 Task: Look for space in Fuxin, China from 11th June, 2023 to 15th June, 2023 for 2 adults in price range Rs.7000 to Rs.16000. Place can be private room with 1  bedroom having 2 beds and 1 bathroom. Property type can be house, flat, guest house, hotel. Booking option can be shelf check-in. Required host language is Chinese (Simplified).
Action: Mouse moved to (493, 119)
Screenshot: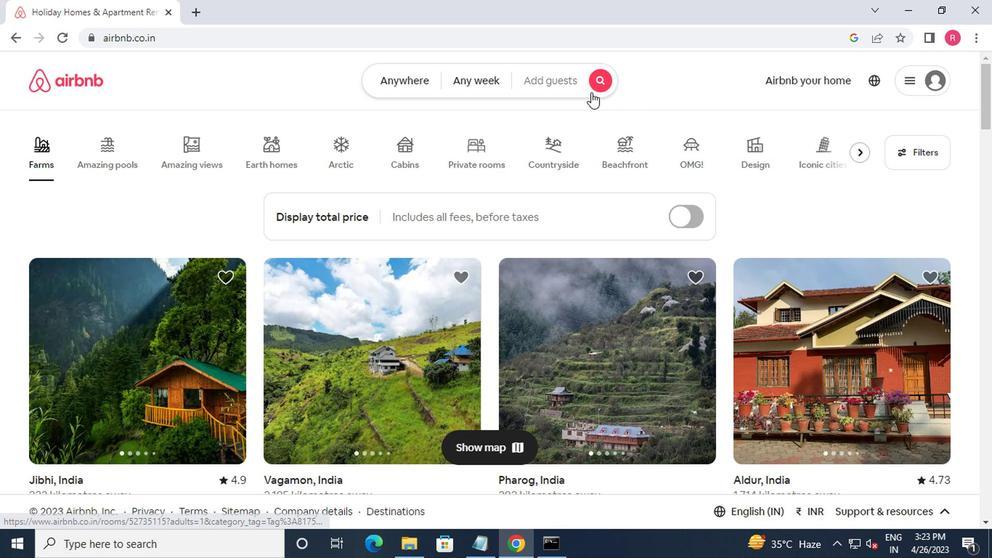 
Action: Mouse pressed left at (493, 119)
Screenshot: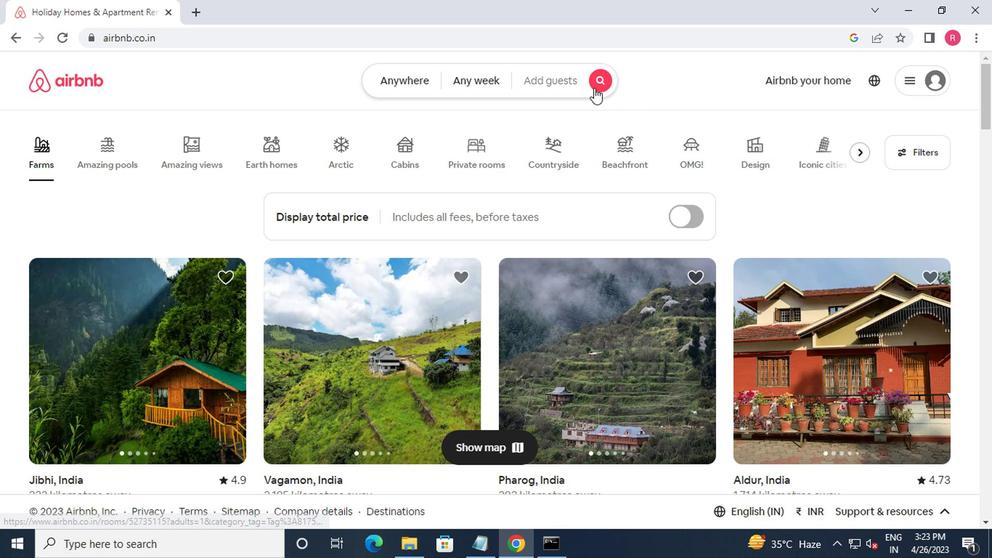 
Action: Mouse moved to (300, 157)
Screenshot: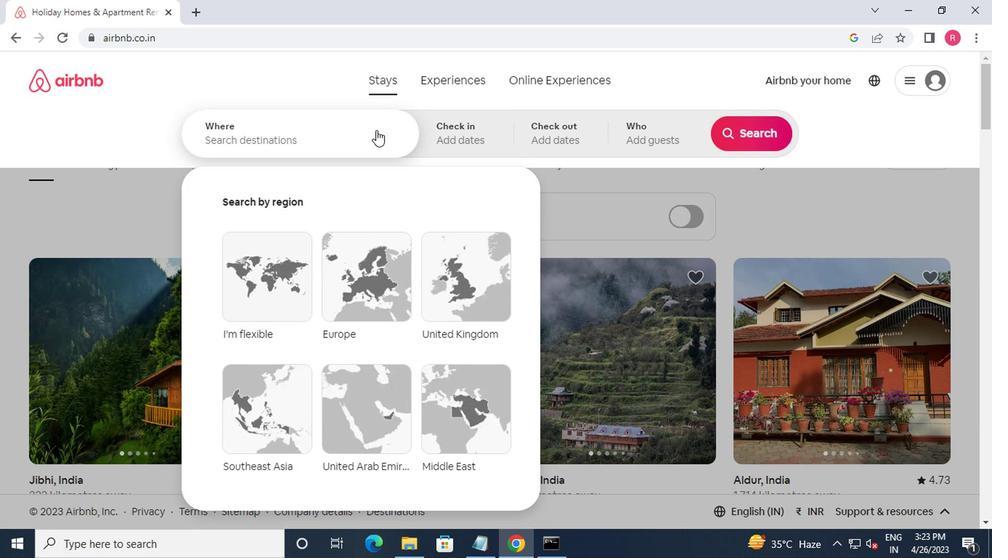 
Action: Mouse pressed left at (300, 157)
Screenshot: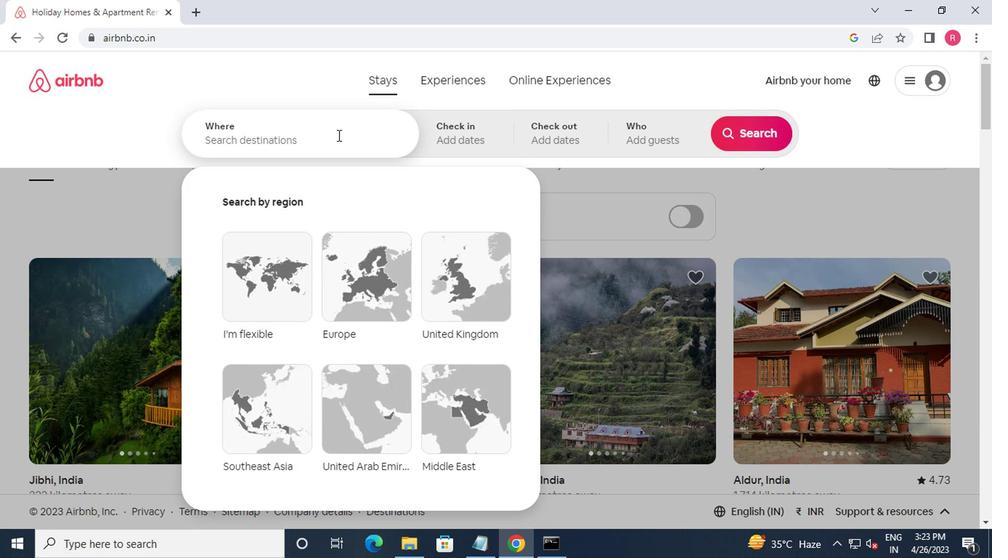 
Action: Mouse moved to (299, 157)
Screenshot: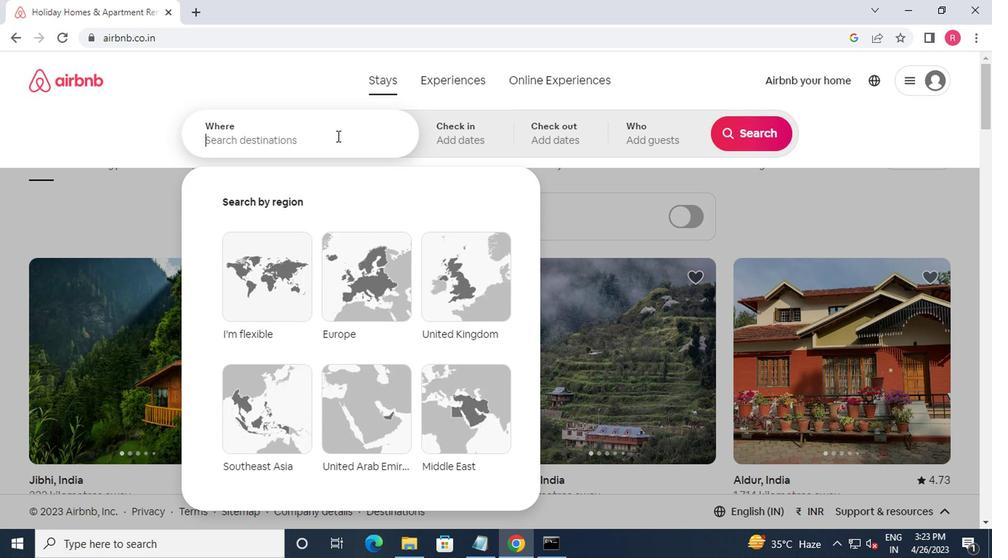 
Action: Key pressed fuxin,china<Key.enter>
Screenshot: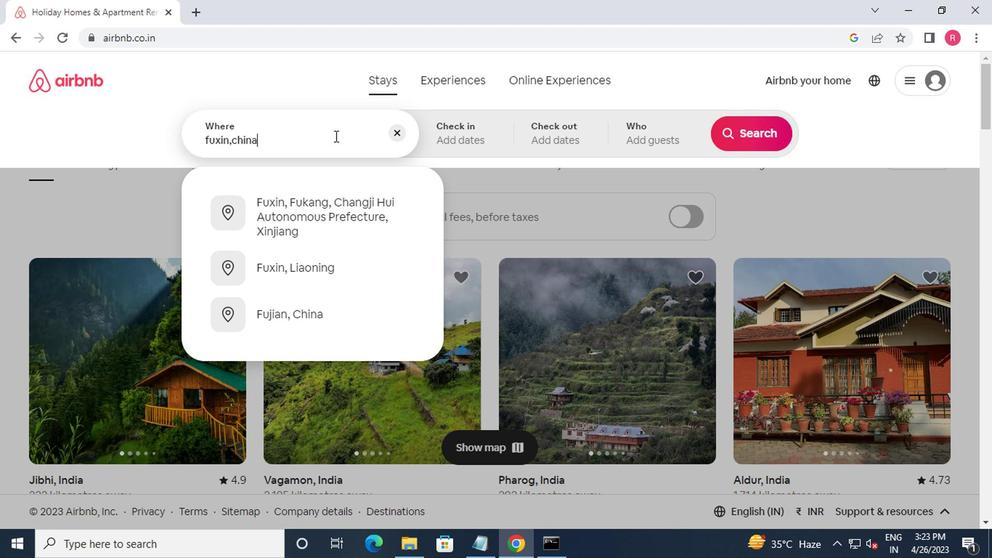 
Action: Mouse moved to (587, 245)
Screenshot: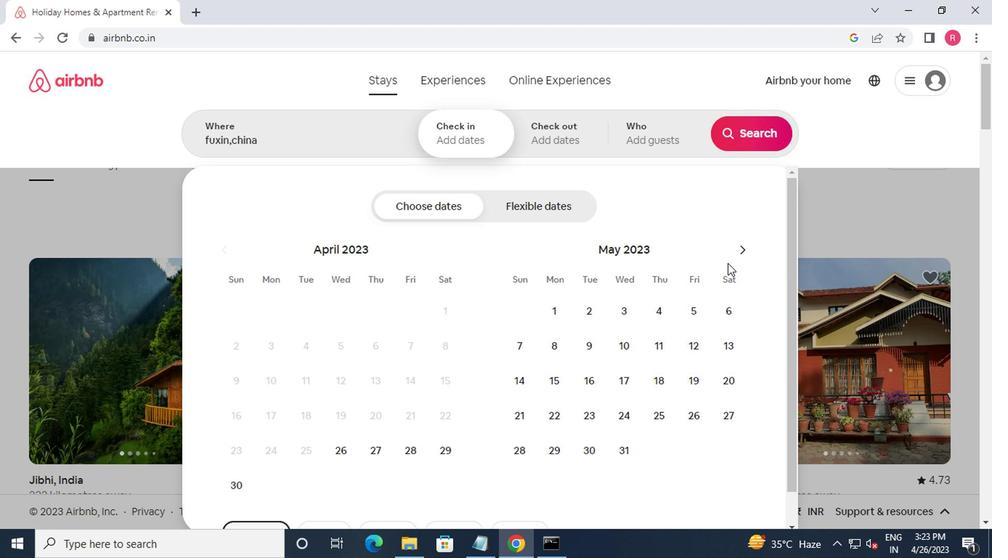 
Action: Mouse pressed left at (587, 245)
Screenshot: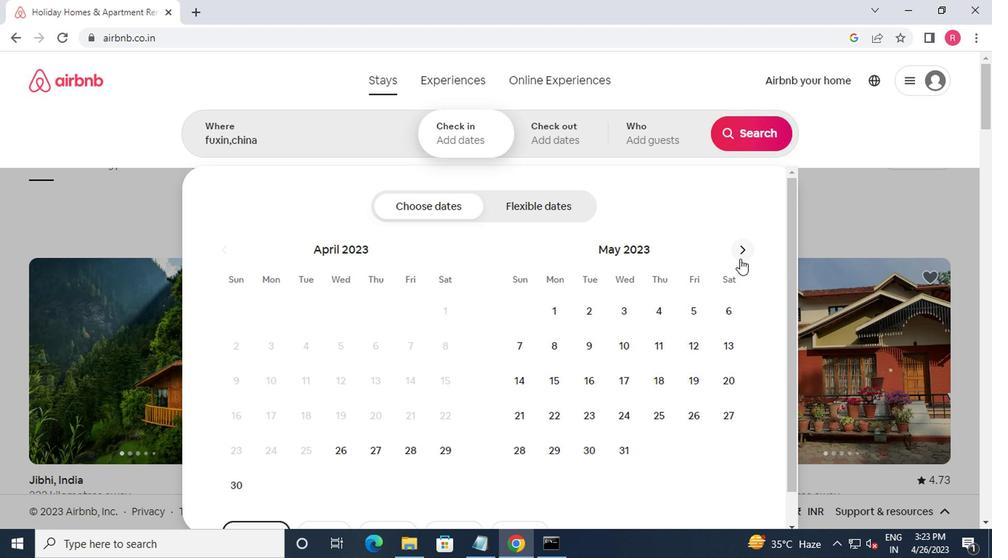 
Action: Mouse moved to (438, 334)
Screenshot: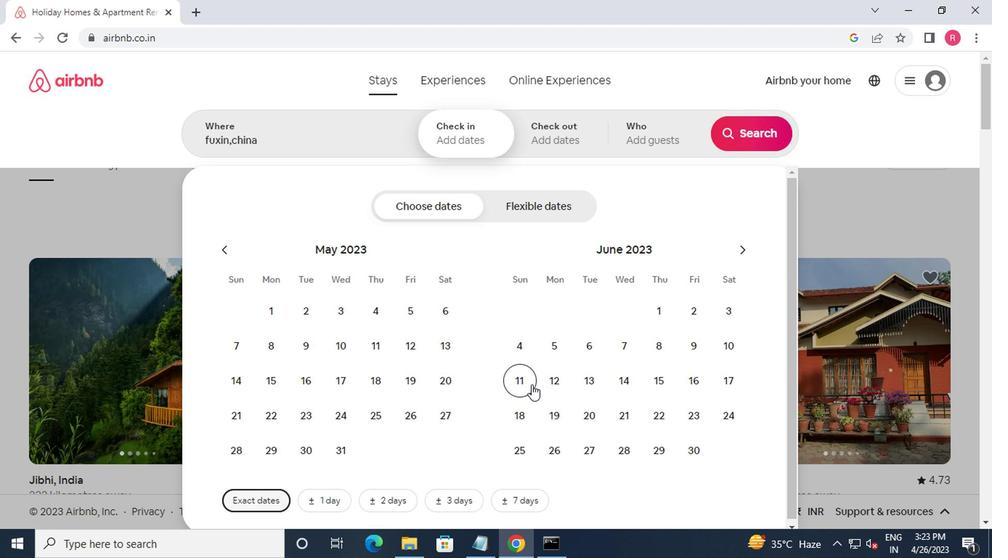 
Action: Mouse pressed left at (438, 334)
Screenshot: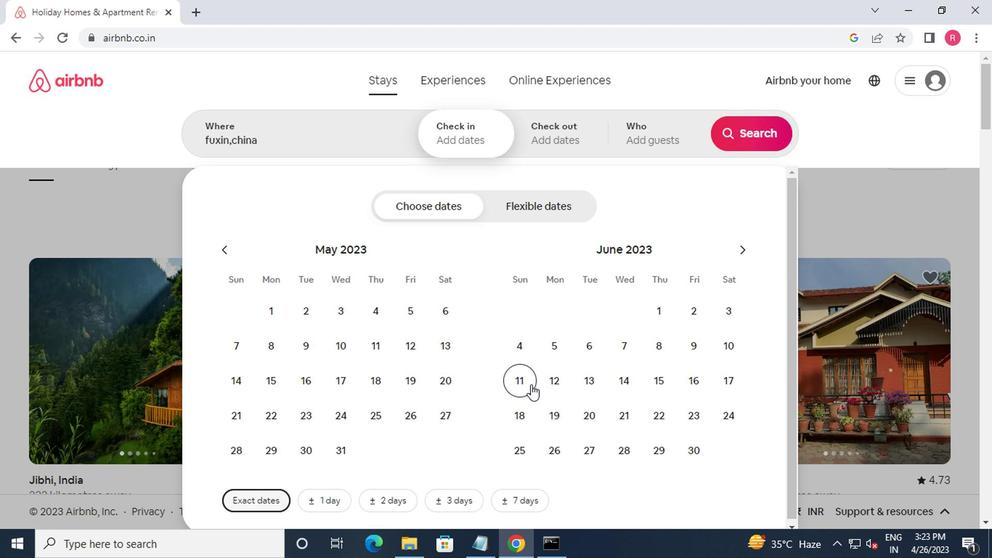 
Action: Mouse moved to (537, 340)
Screenshot: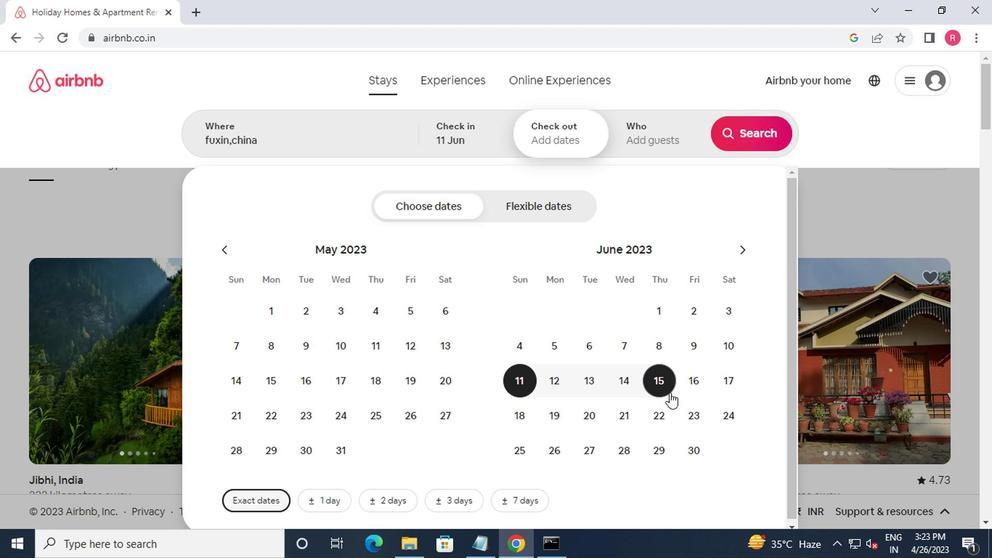 
Action: Mouse pressed left at (537, 340)
Screenshot: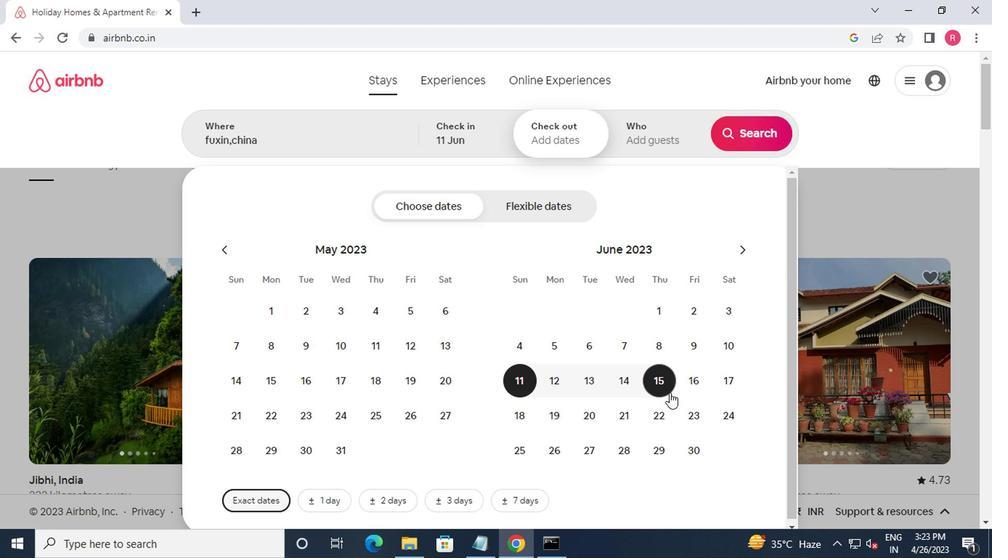 
Action: Mouse moved to (528, 164)
Screenshot: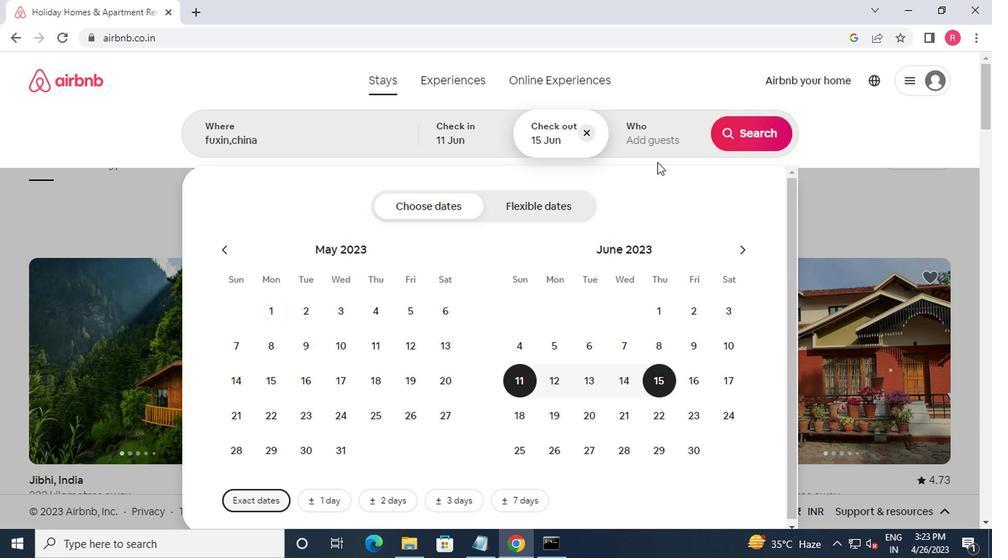 
Action: Mouse pressed left at (528, 164)
Screenshot: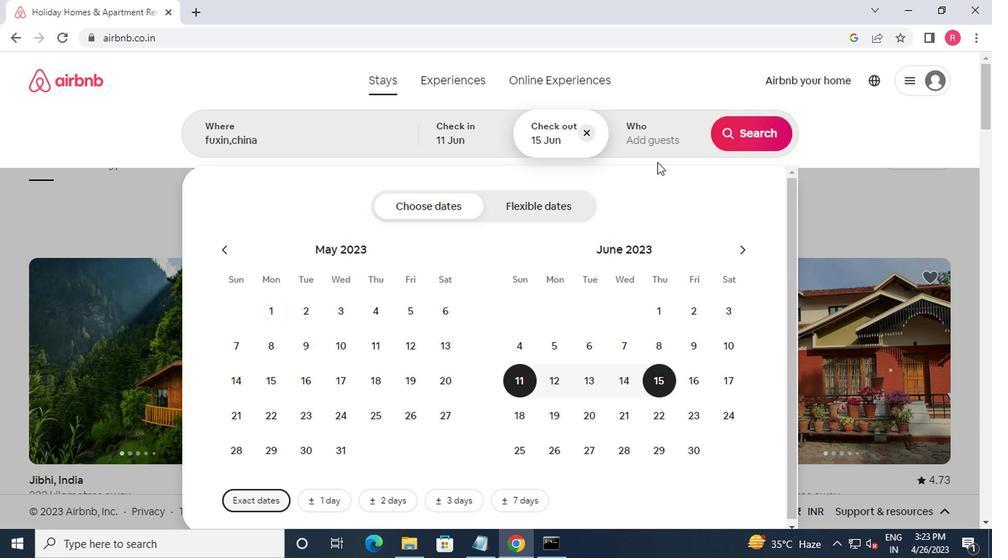 
Action: Mouse moved to (601, 201)
Screenshot: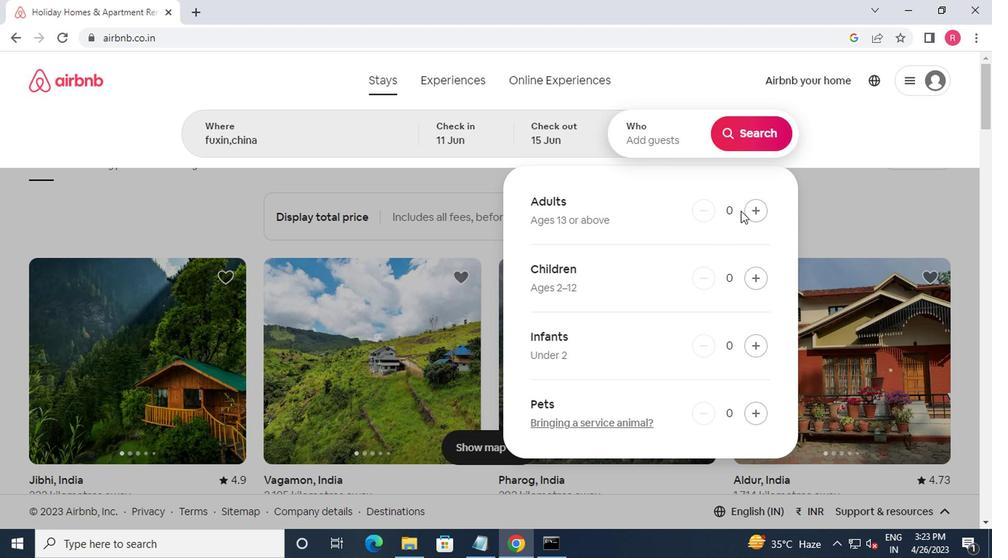 
Action: Mouse pressed left at (601, 201)
Screenshot: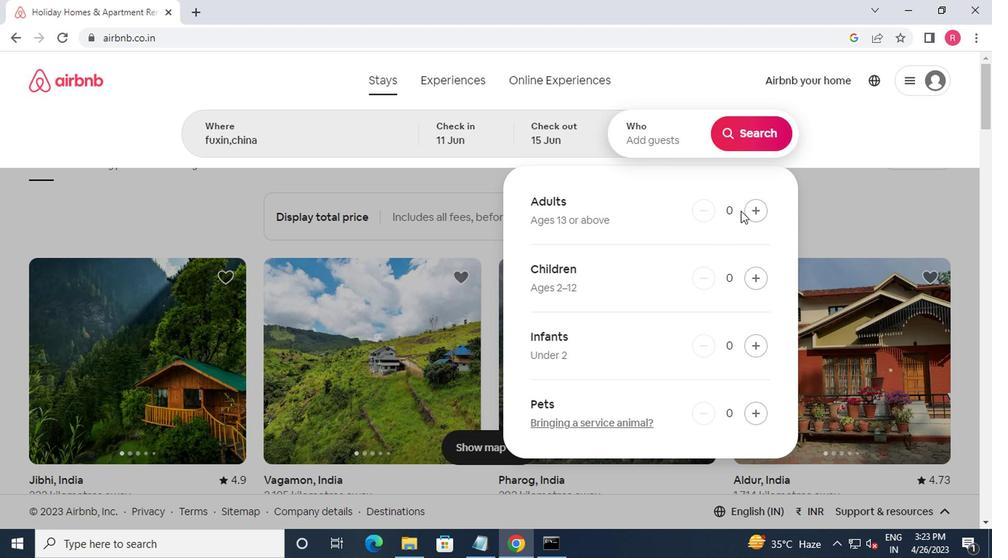 
Action: Mouse pressed left at (601, 201)
Screenshot: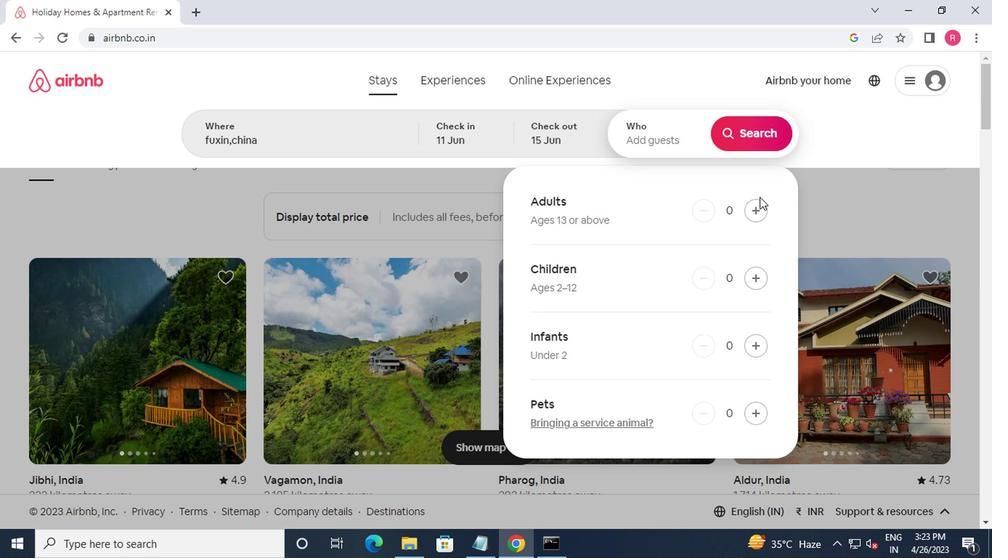 
Action: Mouse moved to (601, 208)
Screenshot: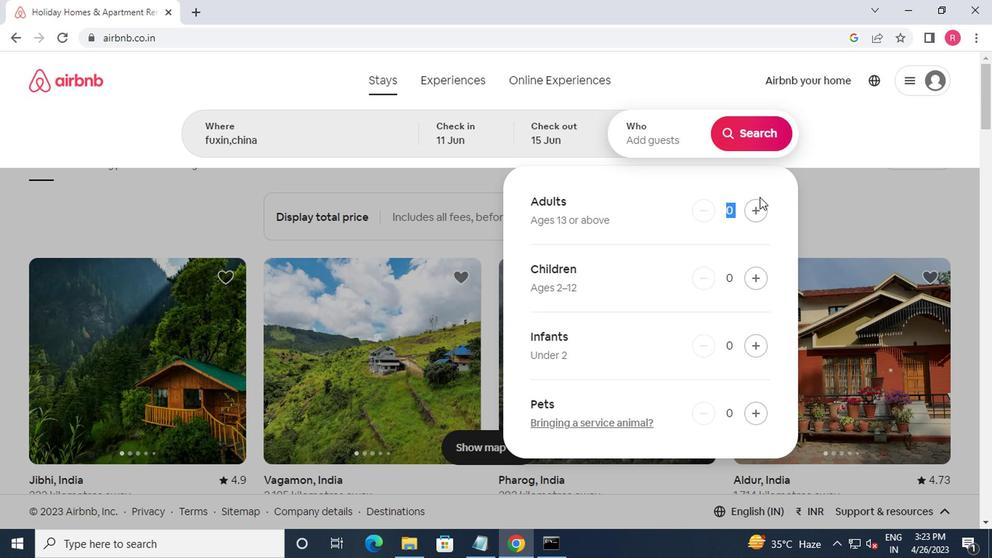 
Action: Mouse pressed left at (601, 208)
Screenshot: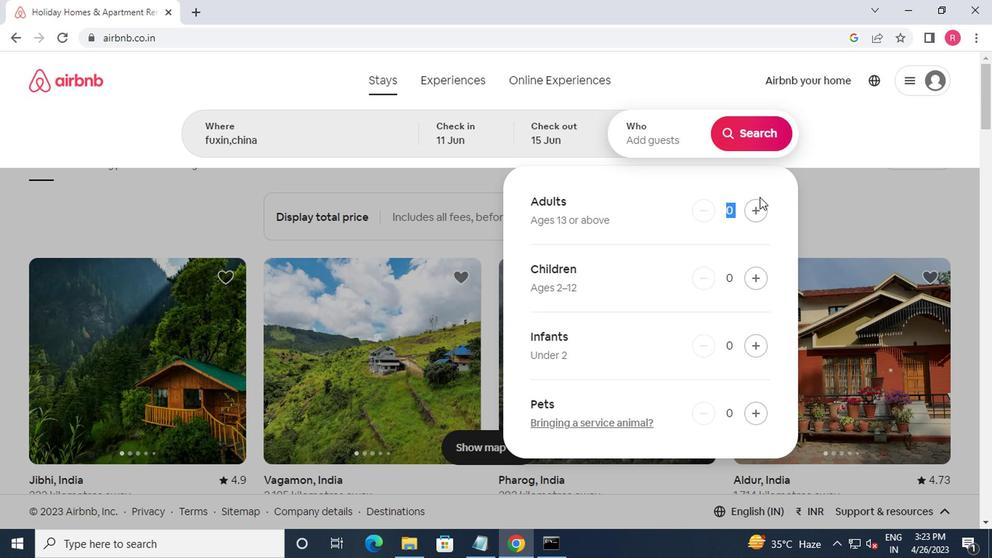 
Action: Mouse pressed left at (601, 208)
Screenshot: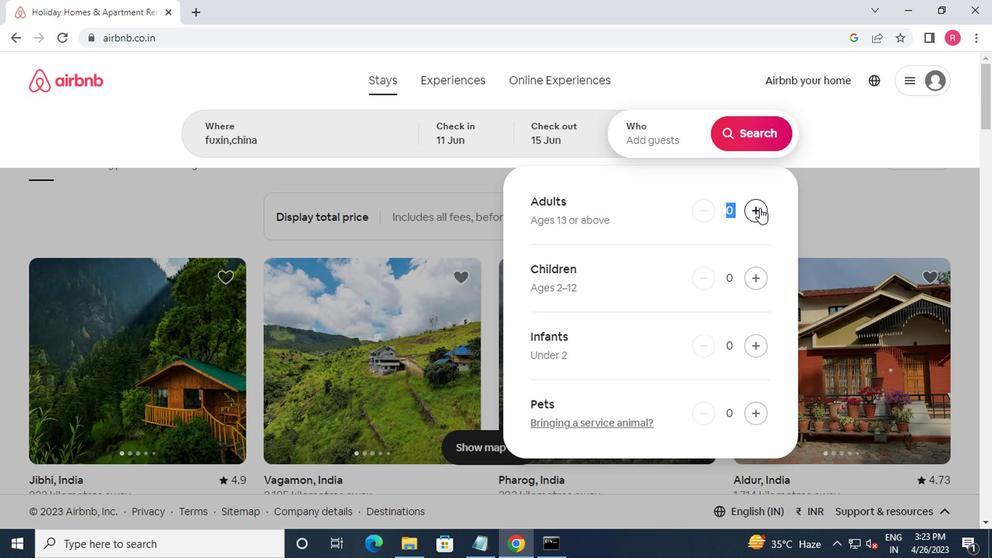 
Action: Mouse moved to (594, 164)
Screenshot: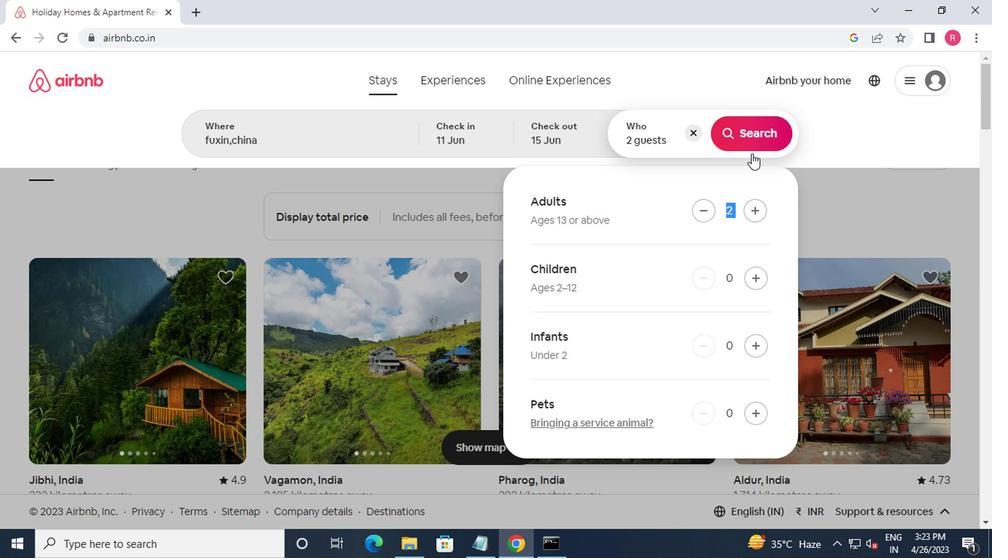 
Action: Mouse pressed left at (594, 164)
Screenshot: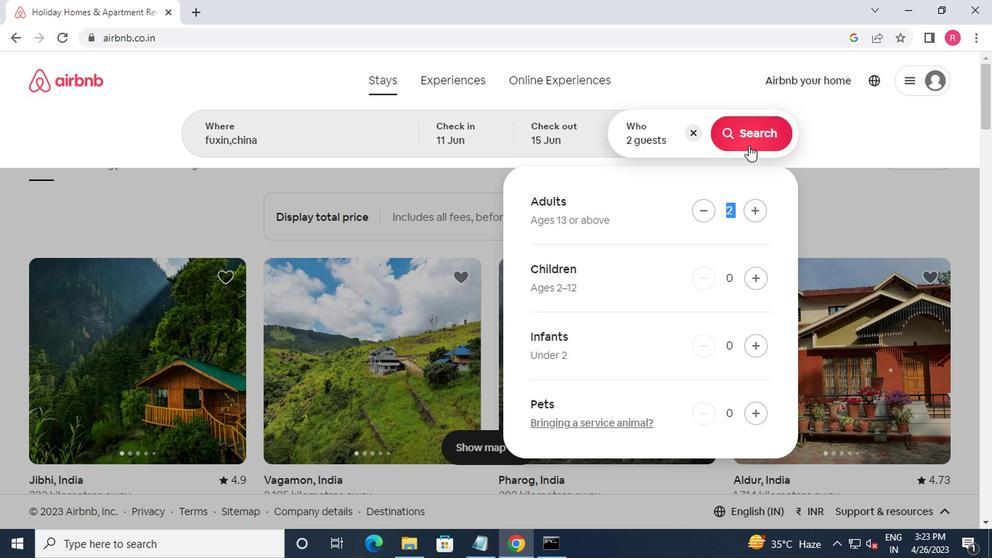 
Action: Mouse moved to (726, 161)
Screenshot: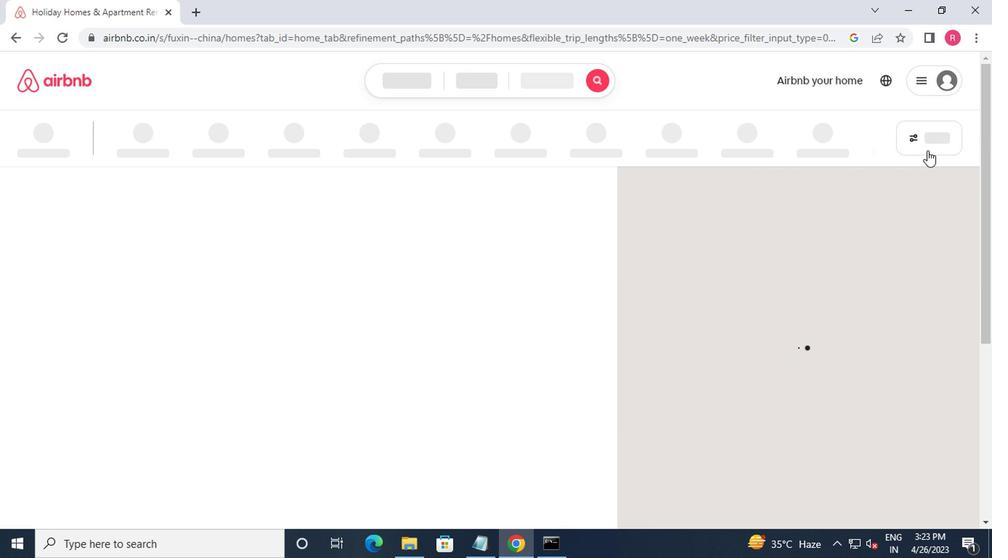 
Action: Mouse pressed left at (726, 161)
Screenshot: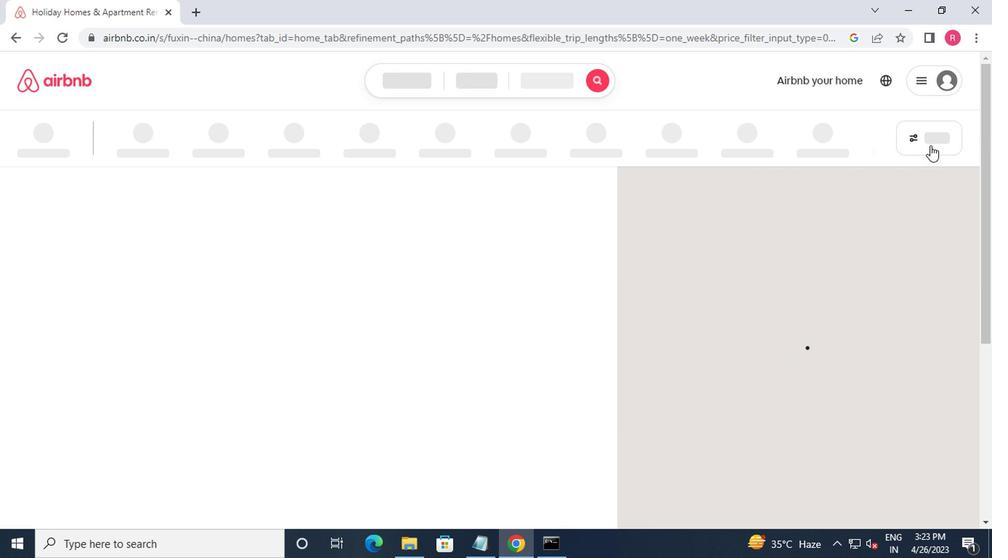 
Action: Mouse moved to (310, 226)
Screenshot: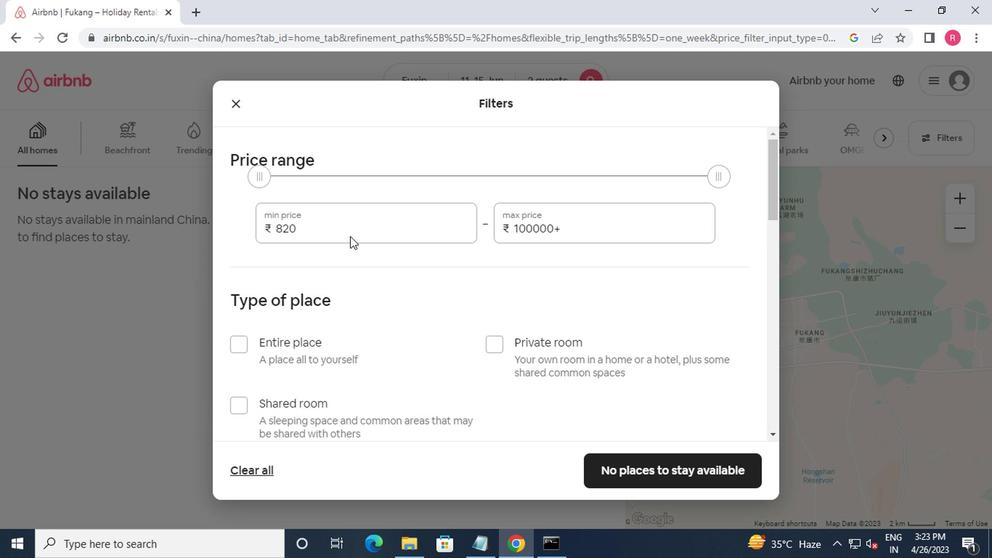 
Action: Mouse pressed left at (310, 226)
Screenshot: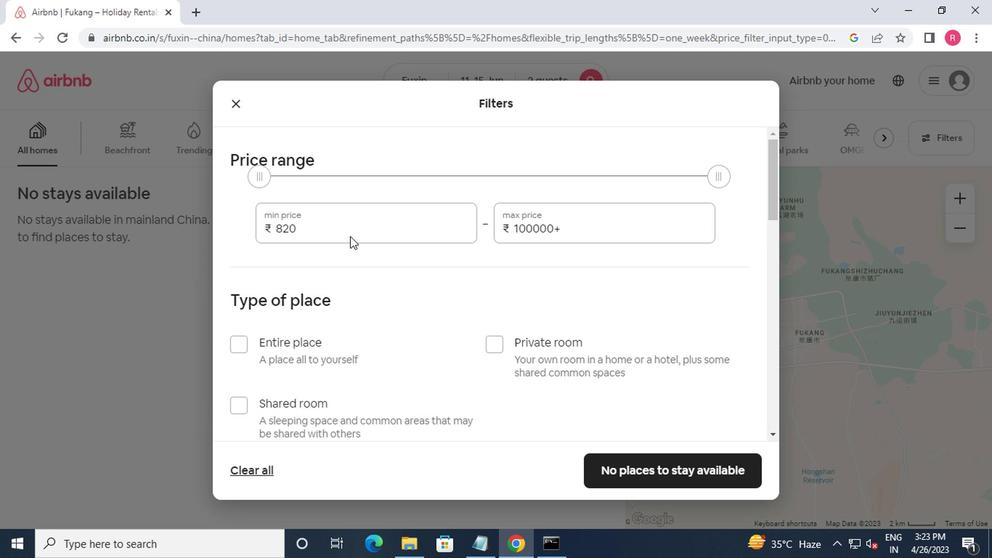 
Action: Mouse moved to (310, 226)
Screenshot: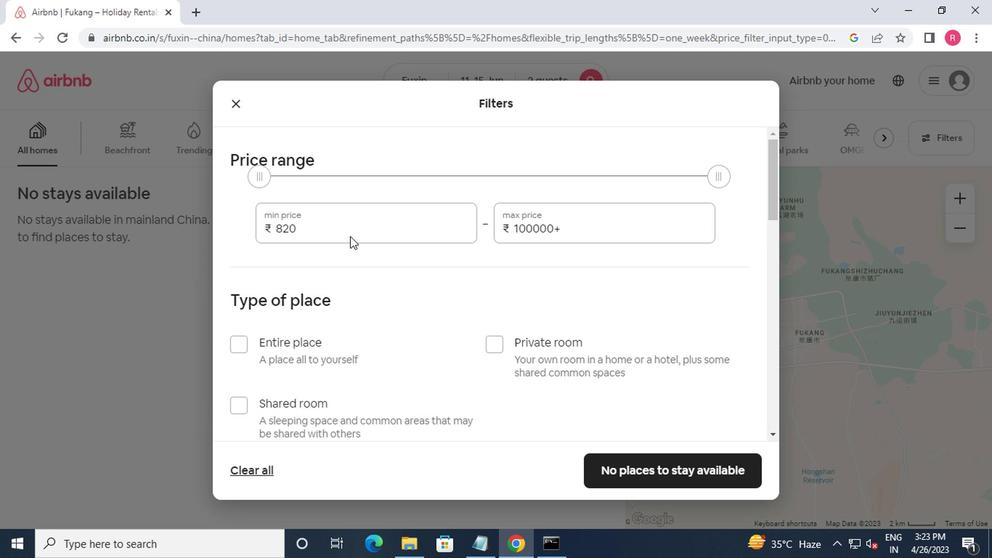 
Action: Key pressed <Key.backspace><Key.backspace><Key.backspace><Key.backspace><Key.backspace>7000<Key.tab>16000
Screenshot: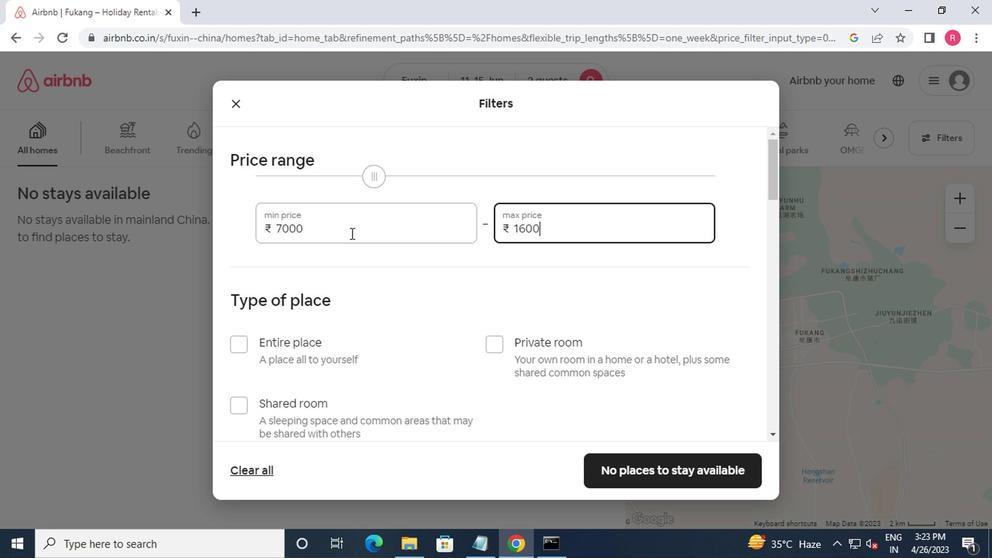 
Action: Mouse moved to (254, 217)
Screenshot: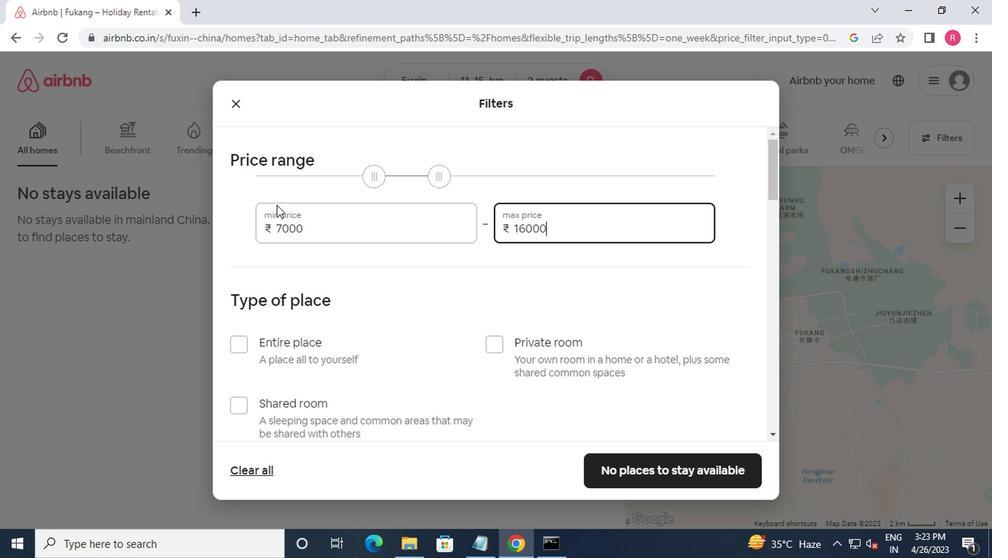 
Action: Mouse scrolled (254, 216) with delta (0, 0)
Screenshot: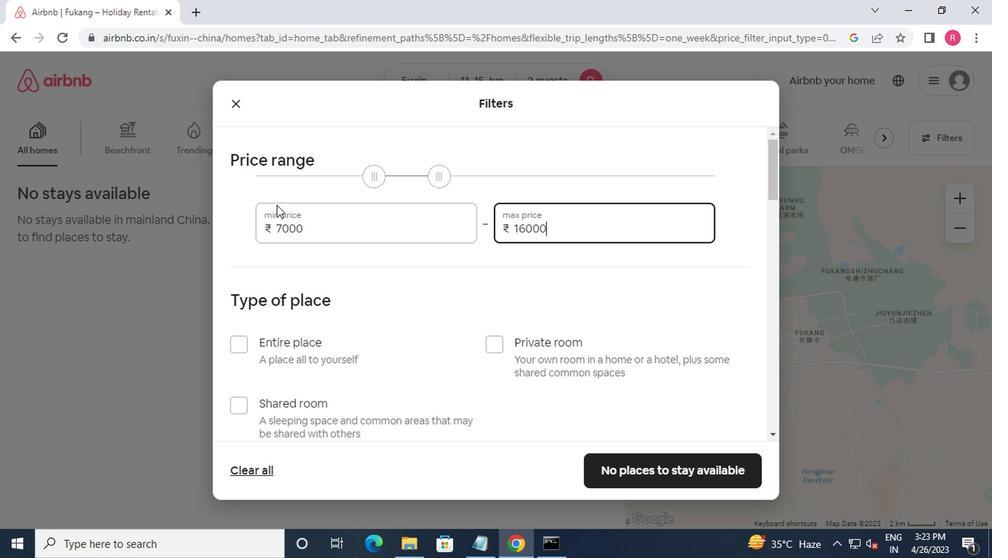 
Action: Mouse moved to (247, 230)
Screenshot: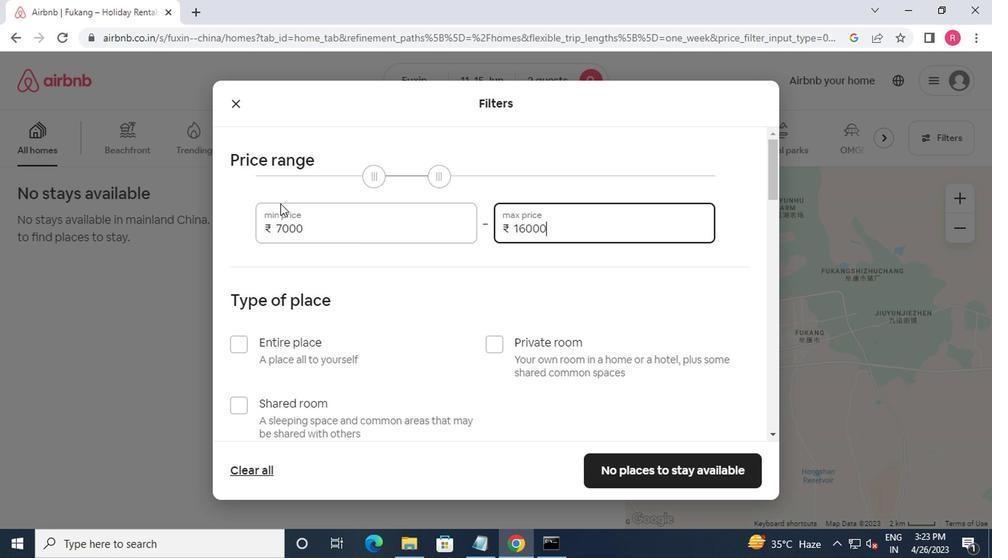 
Action: Mouse scrolled (247, 229) with delta (0, 0)
Screenshot: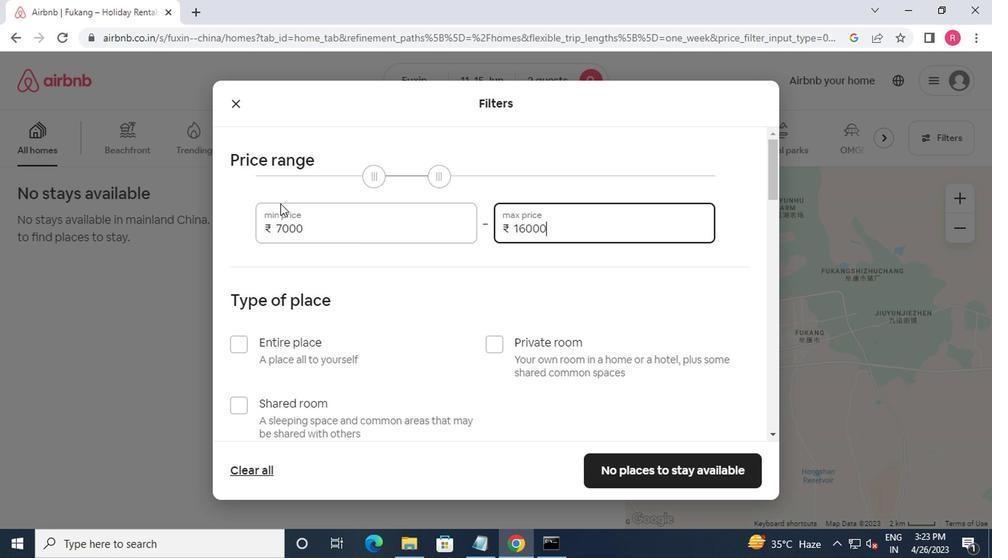 
Action: Mouse moved to (420, 205)
Screenshot: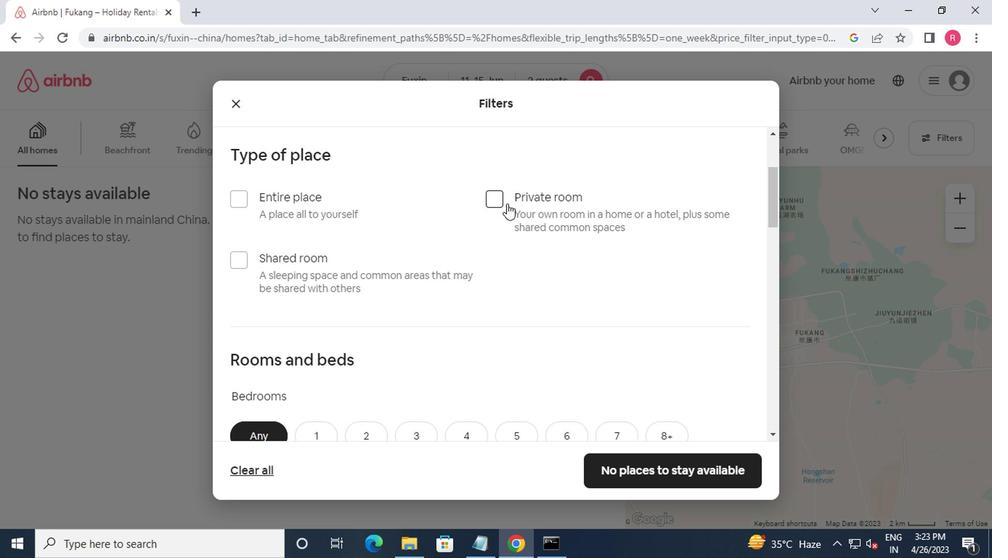 
Action: Mouse pressed left at (420, 205)
Screenshot: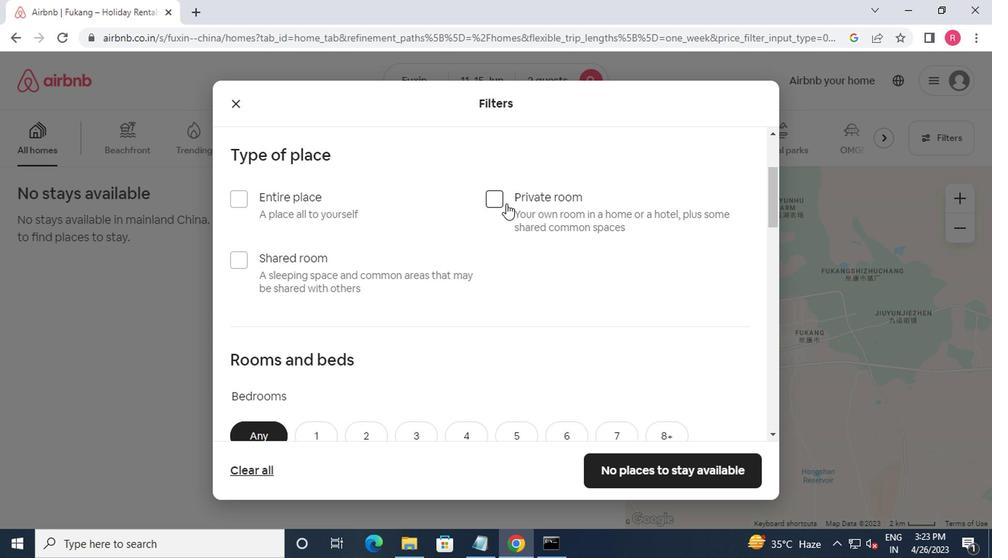 
Action: Mouse moved to (420, 205)
Screenshot: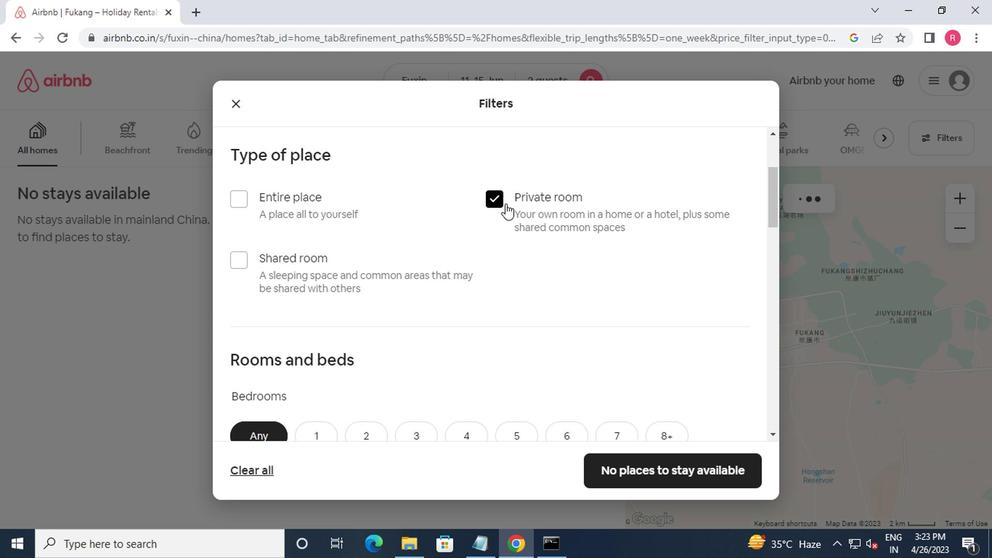 
Action: Mouse scrolled (420, 205) with delta (0, 0)
Screenshot: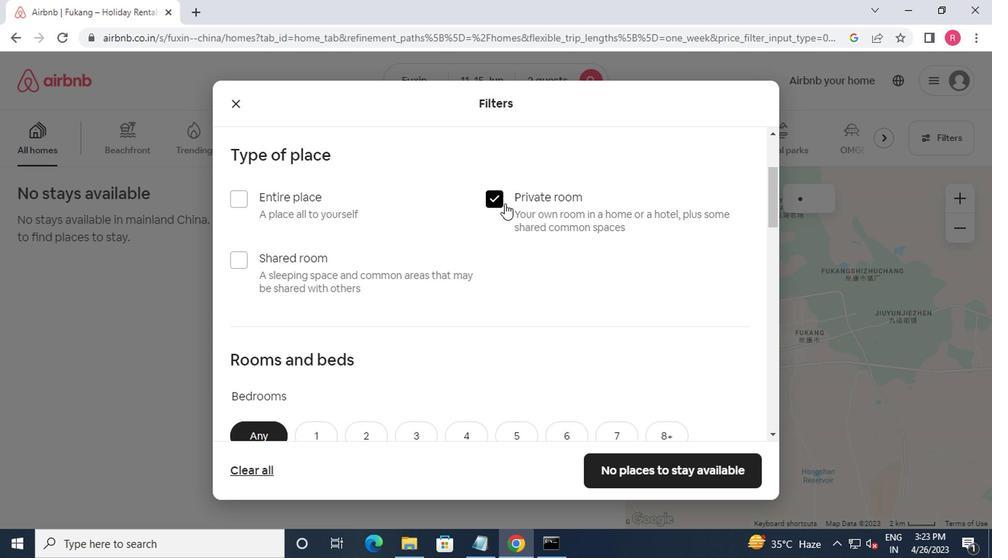 
Action: Mouse moved to (403, 223)
Screenshot: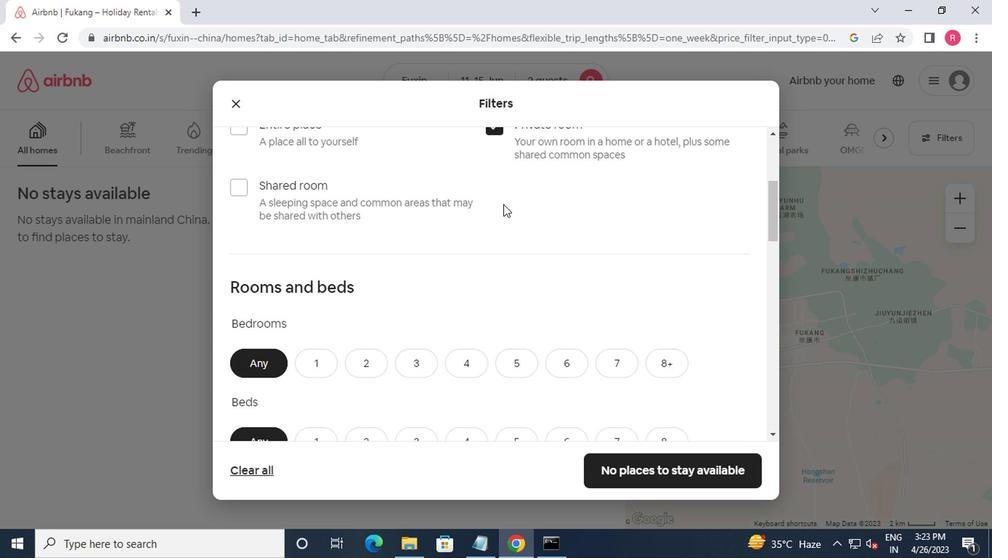 
Action: Mouse scrolled (403, 223) with delta (0, 0)
Screenshot: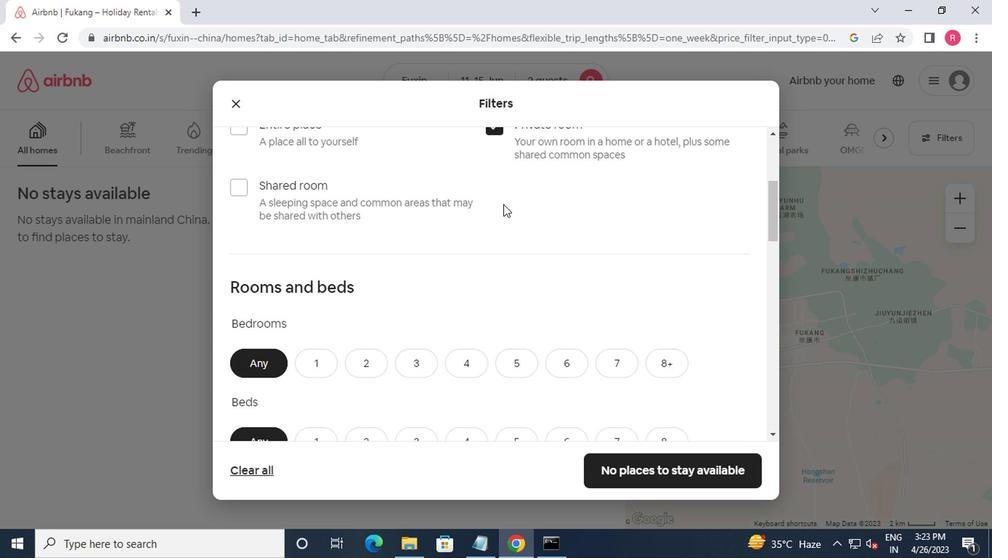 
Action: Mouse moved to (292, 264)
Screenshot: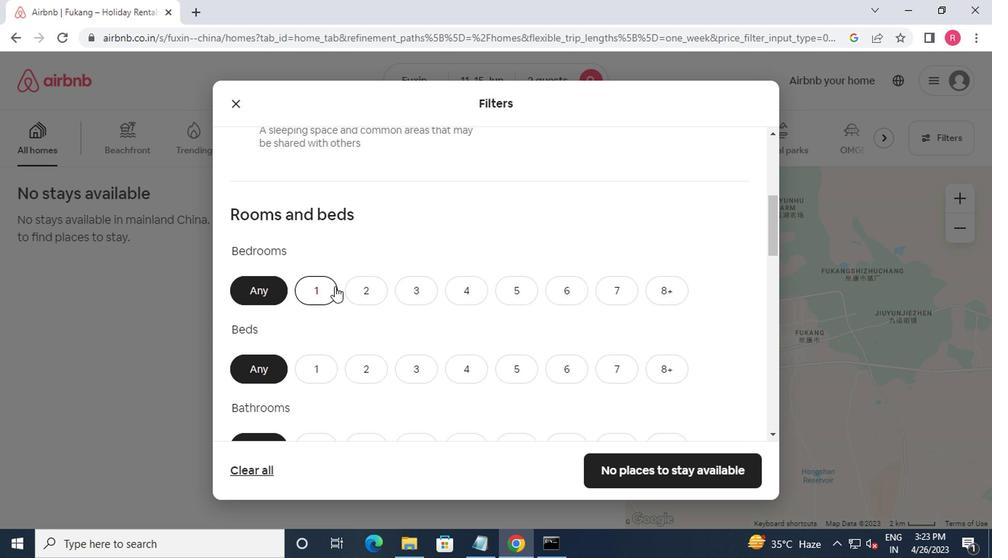 
Action: Mouse pressed left at (292, 264)
Screenshot: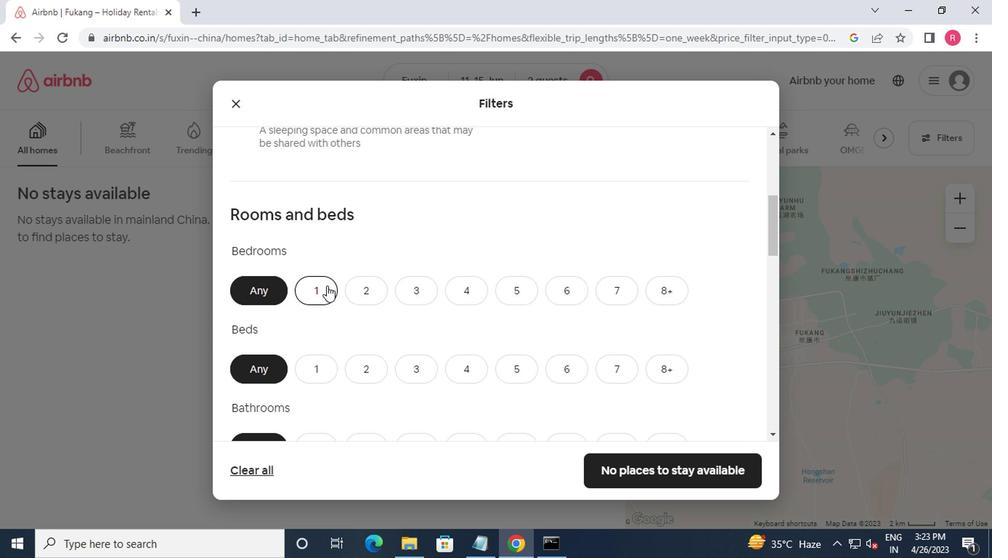 
Action: Mouse moved to (348, 271)
Screenshot: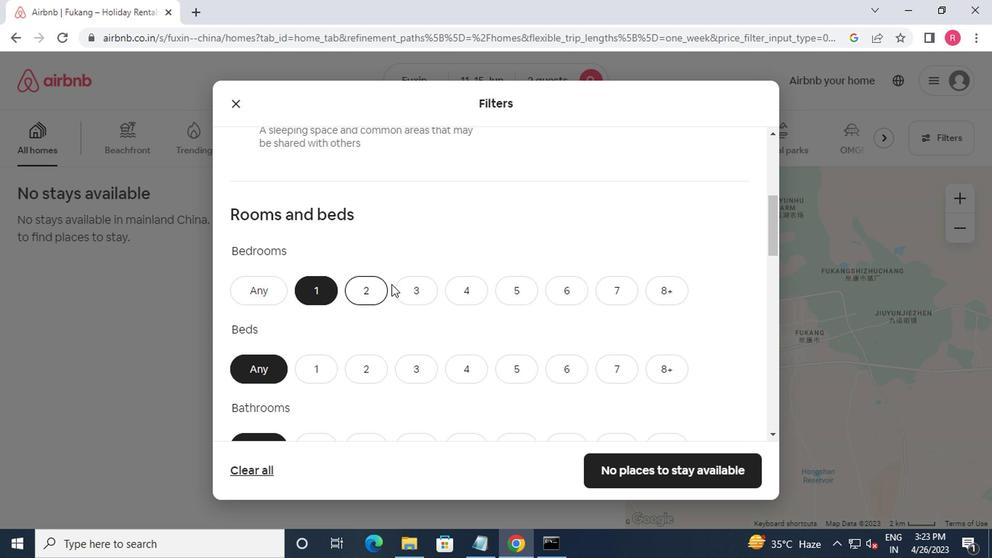 
Action: Mouse scrolled (348, 270) with delta (0, 0)
Screenshot: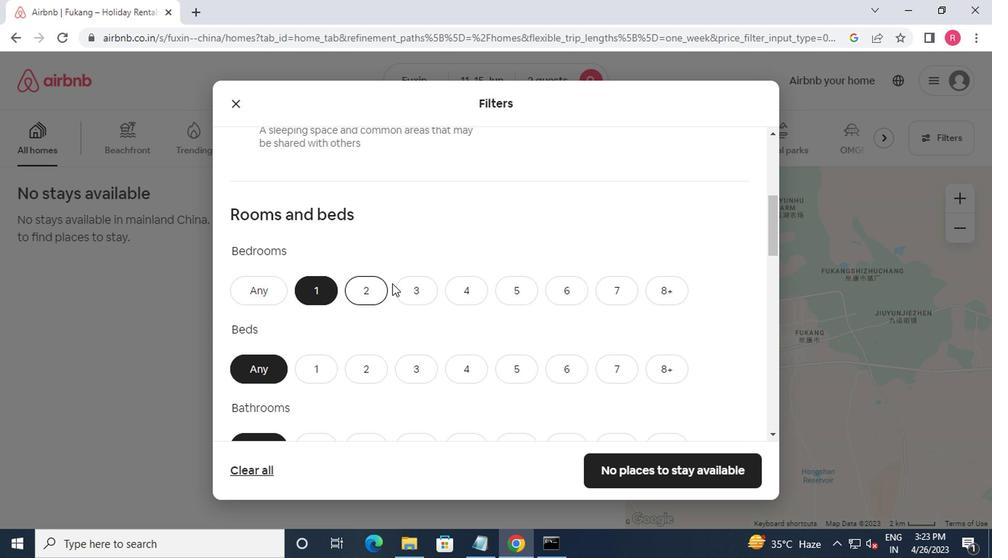 
Action: Mouse moved to (332, 274)
Screenshot: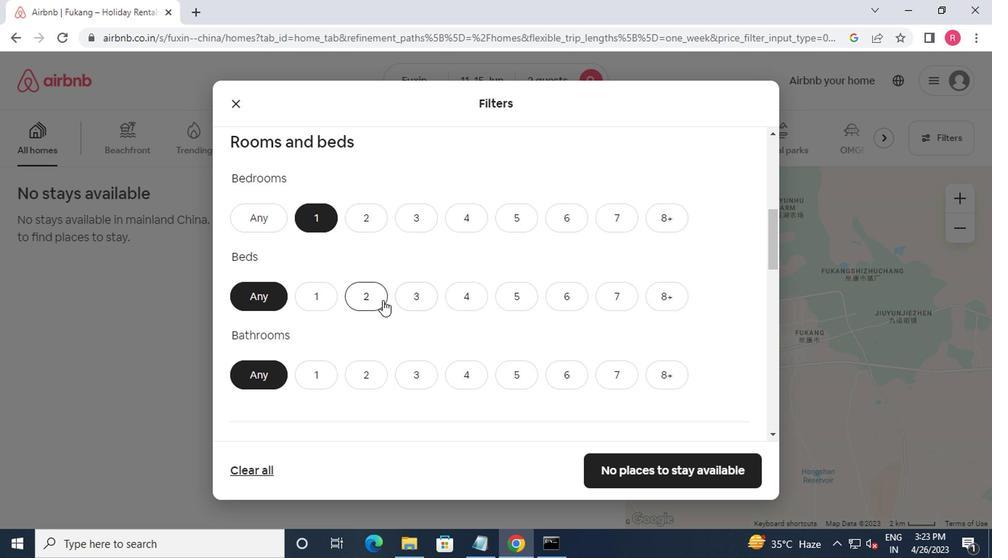 
Action: Mouse pressed left at (332, 274)
Screenshot: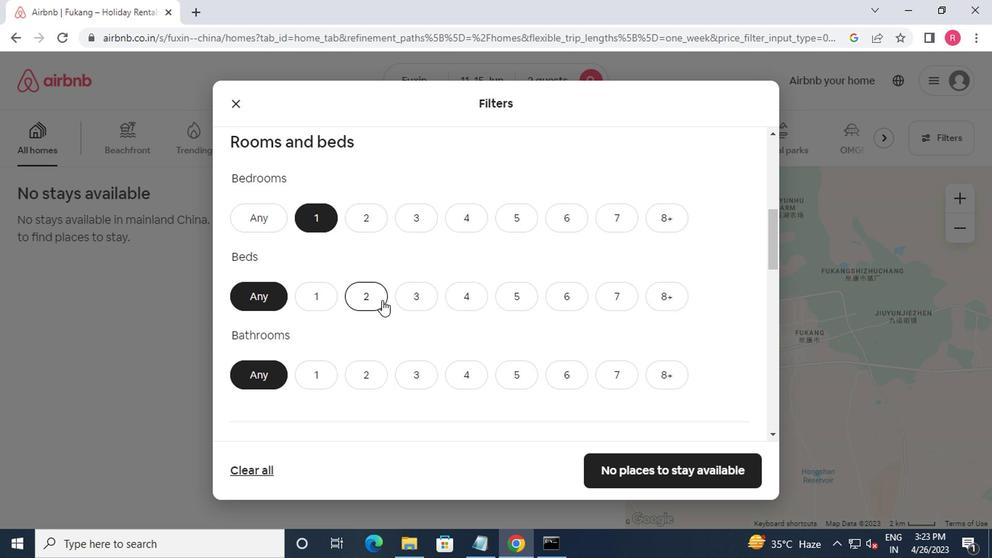 
Action: Mouse moved to (291, 310)
Screenshot: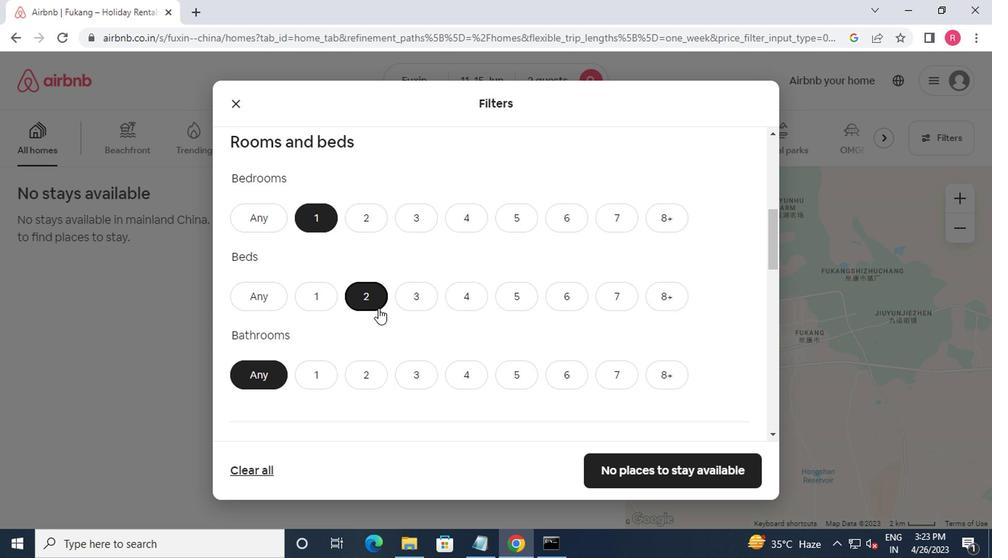 
Action: Mouse scrolled (291, 310) with delta (0, 0)
Screenshot: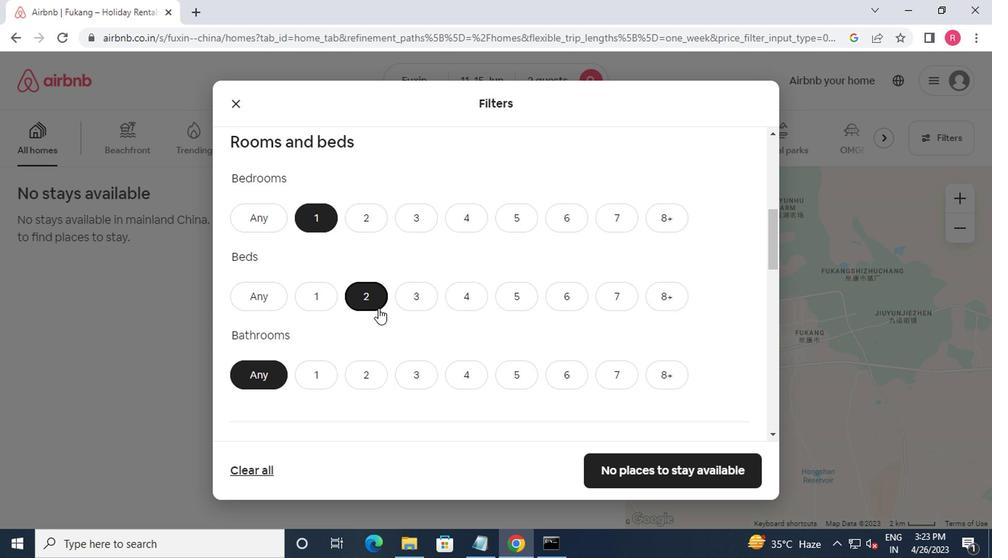 
Action: Mouse moved to (291, 280)
Screenshot: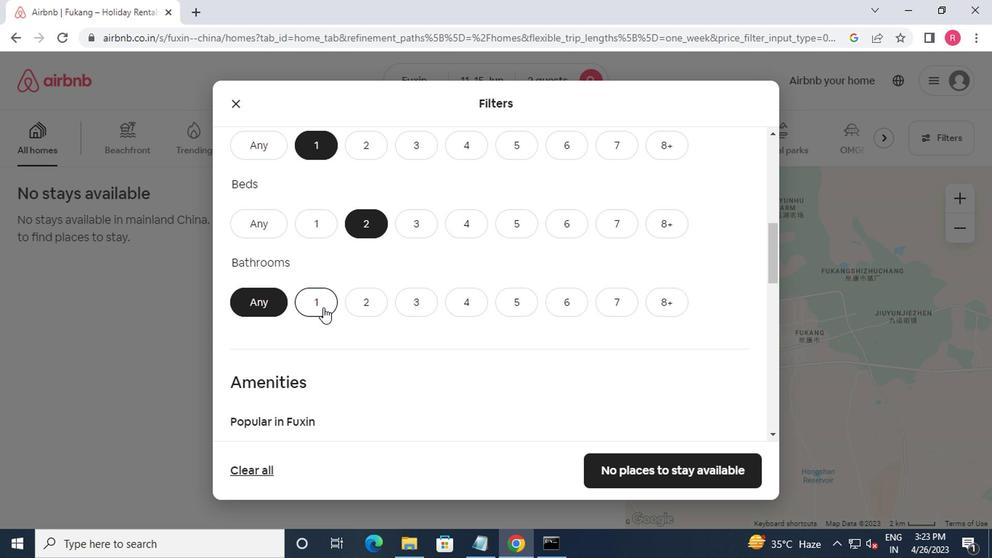 
Action: Mouse pressed left at (291, 280)
Screenshot: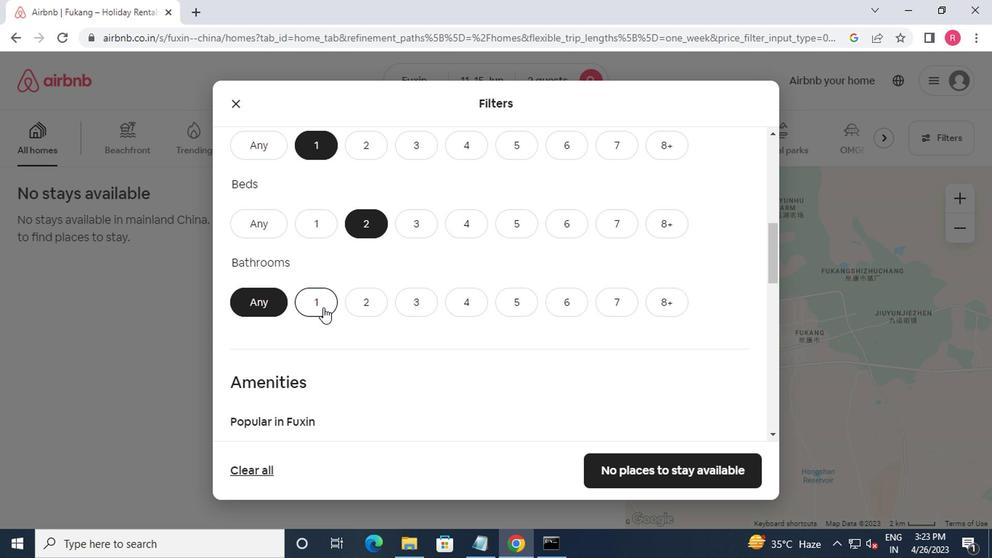 
Action: Mouse moved to (293, 279)
Screenshot: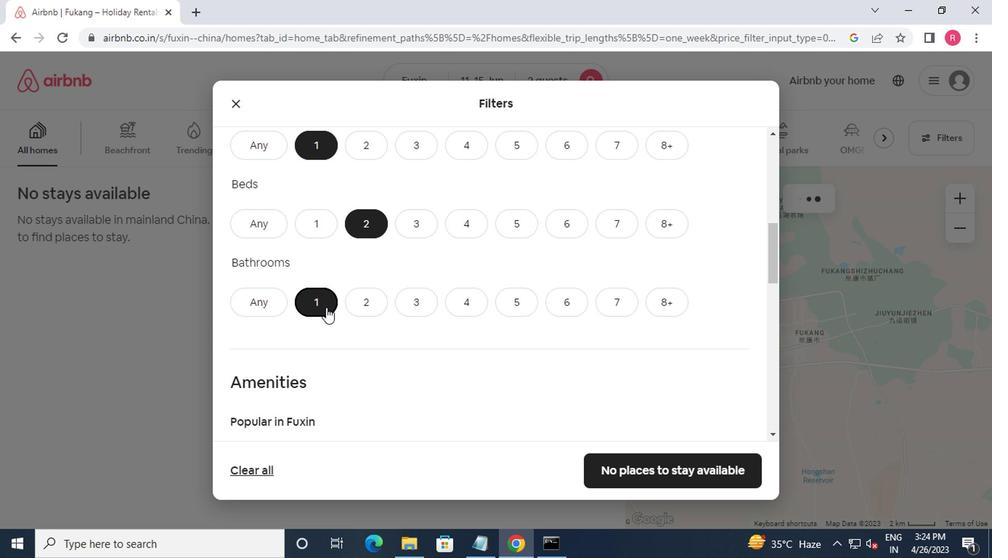 
Action: Mouse scrolled (293, 278) with delta (0, 0)
Screenshot: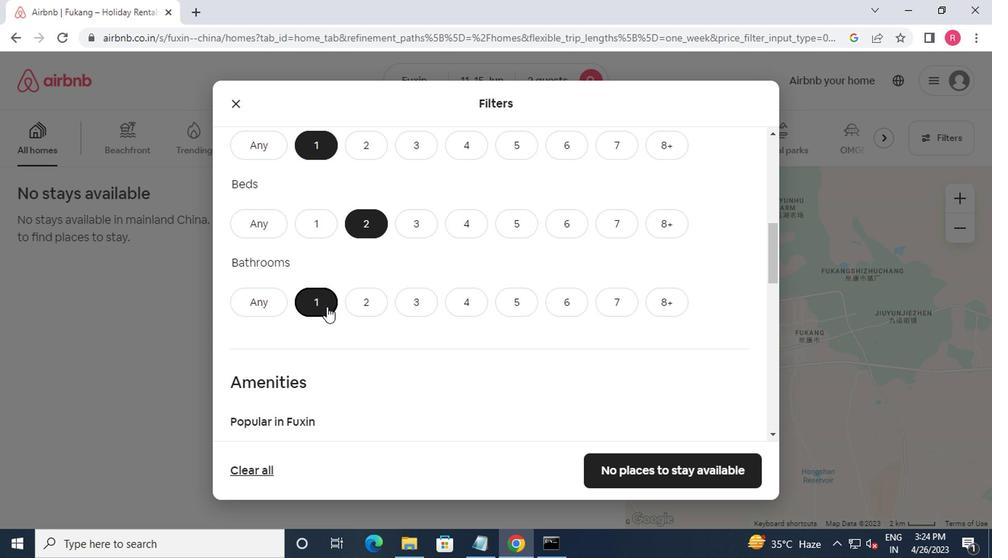 
Action: Mouse moved to (294, 282)
Screenshot: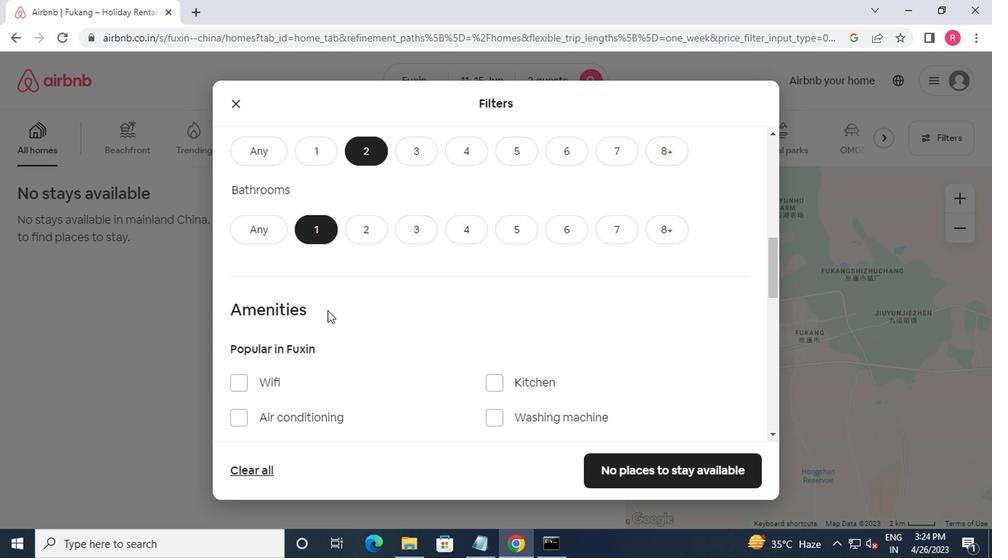 
Action: Mouse scrolled (294, 282) with delta (0, 0)
Screenshot: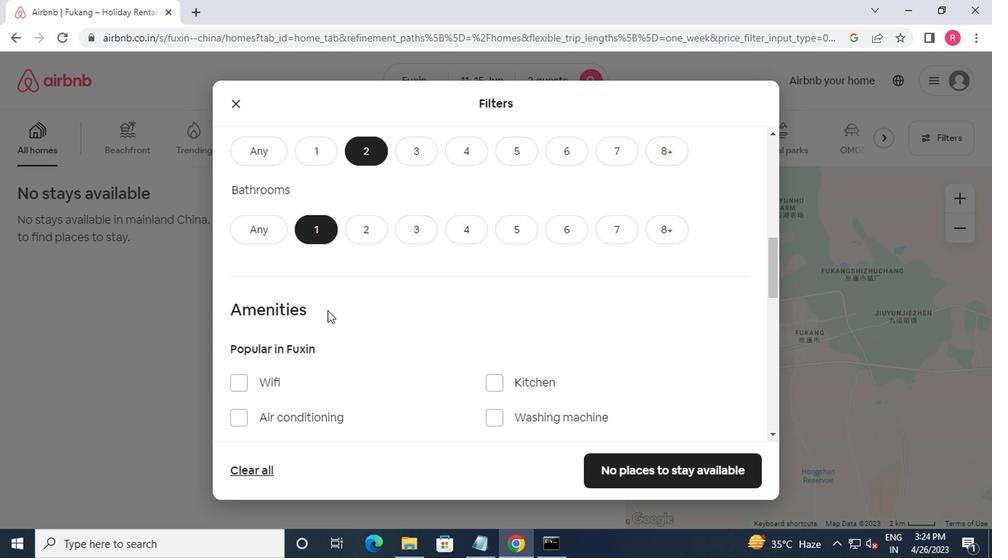 
Action: Mouse moved to (294, 286)
Screenshot: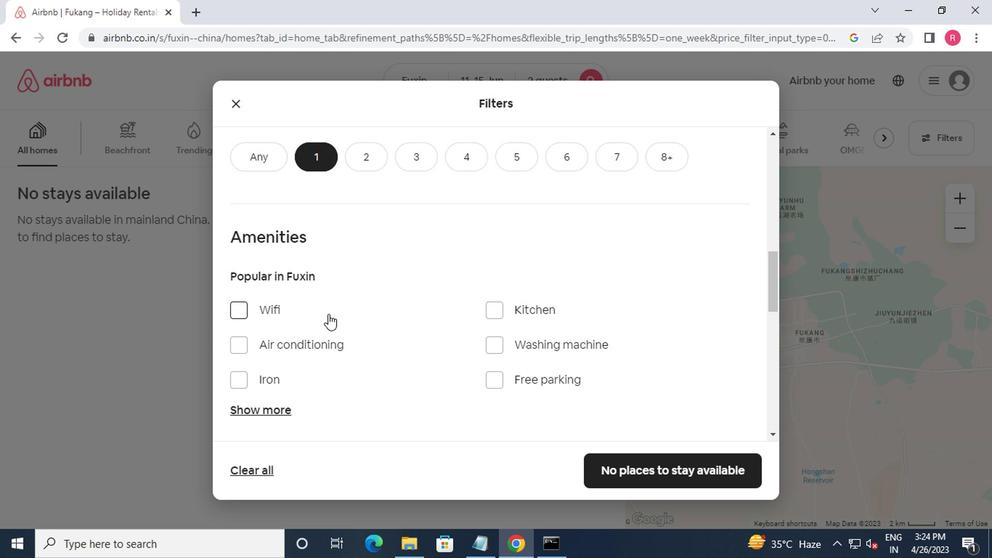 
Action: Mouse scrolled (294, 285) with delta (0, 0)
Screenshot: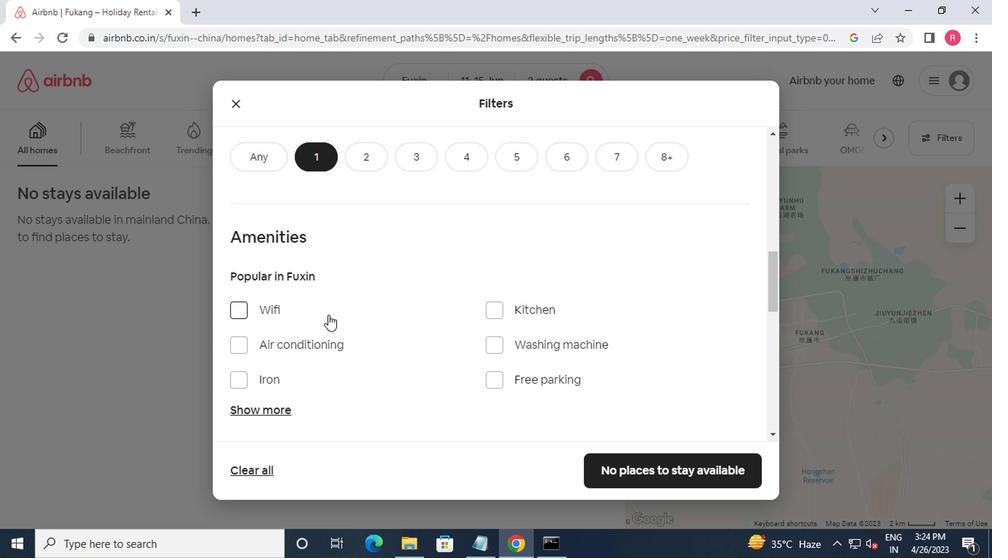 
Action: Mouse moved to (295, 285)
Screenshot: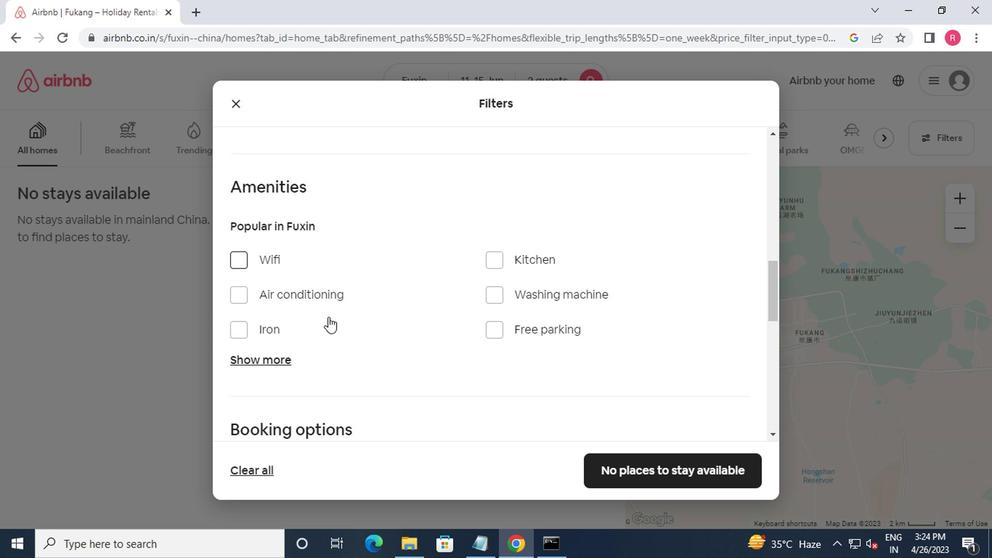 
Action: Mouse scrolled (295, 285) with delta (0, 0)
Screenshot: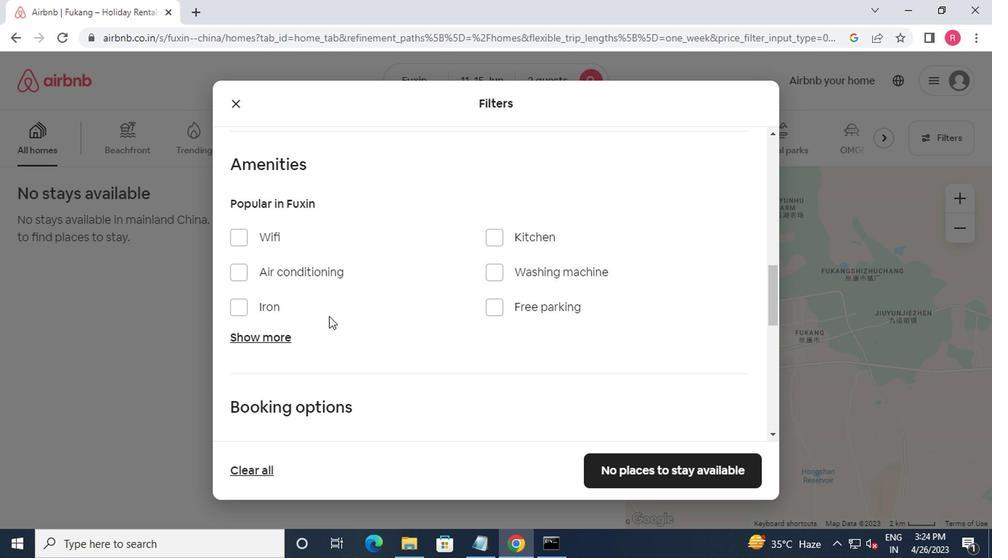 
Action: Mouse scrolled (295, 285) with delta (0, 0)
Screenshot: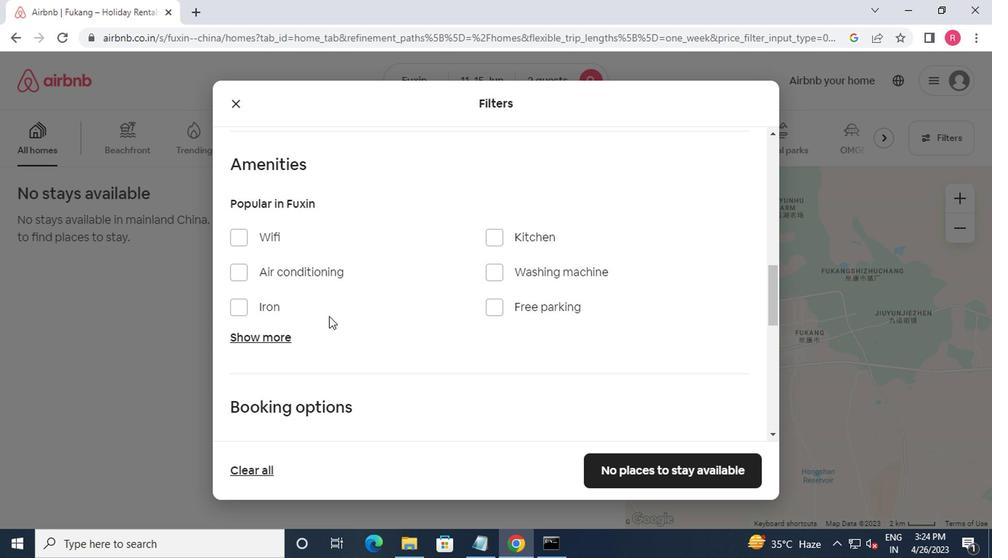 
Action: Mouse moved to (574, 317)
Screenshot: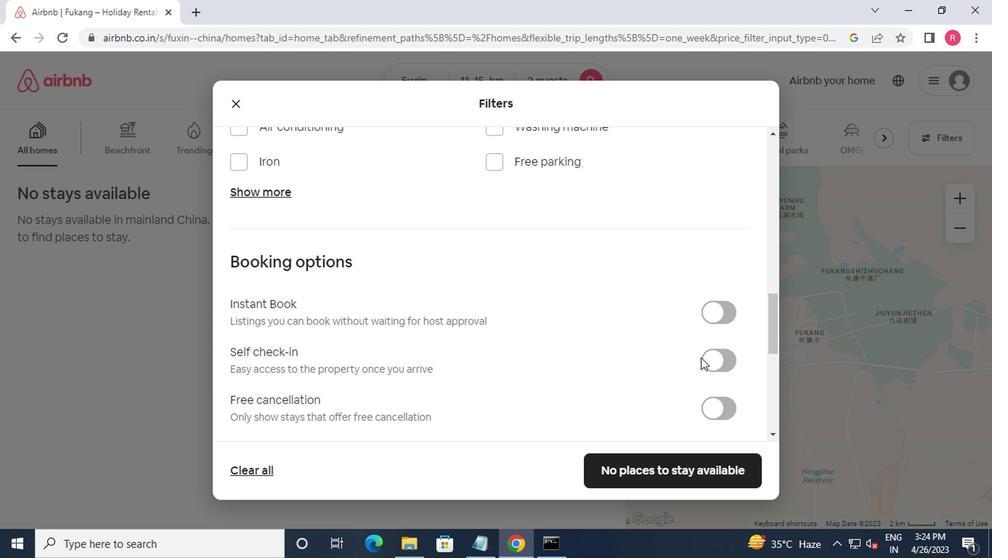 
Action: Mouse pressed left at (574, 317)
Screenshot: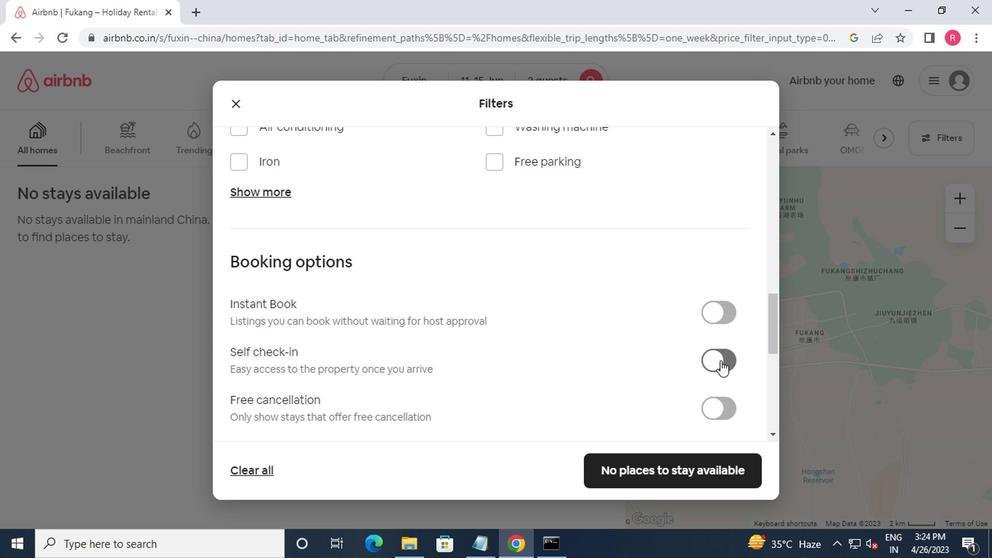 
Action: Mouse moved to (574, 319)
Screenshot: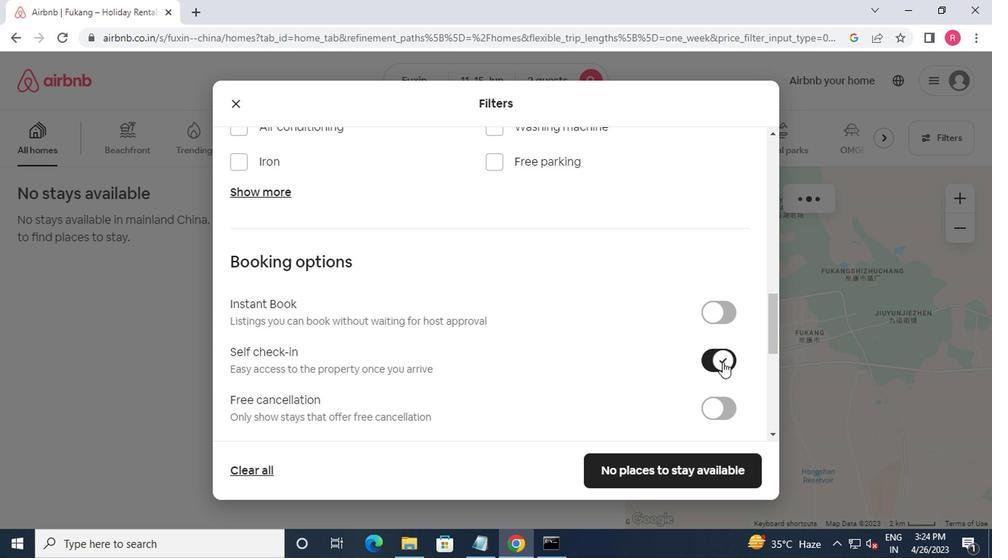 
Action: Mouse scrolled (574, 318) with delta (0, 0)
Screenshot: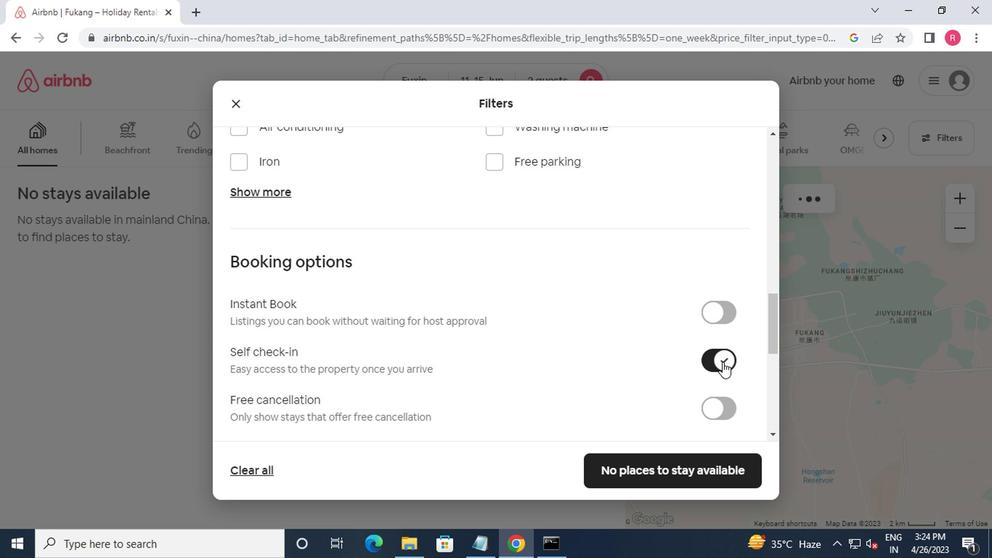 
Action: Mouse moved to (574, 319)
Screenshot: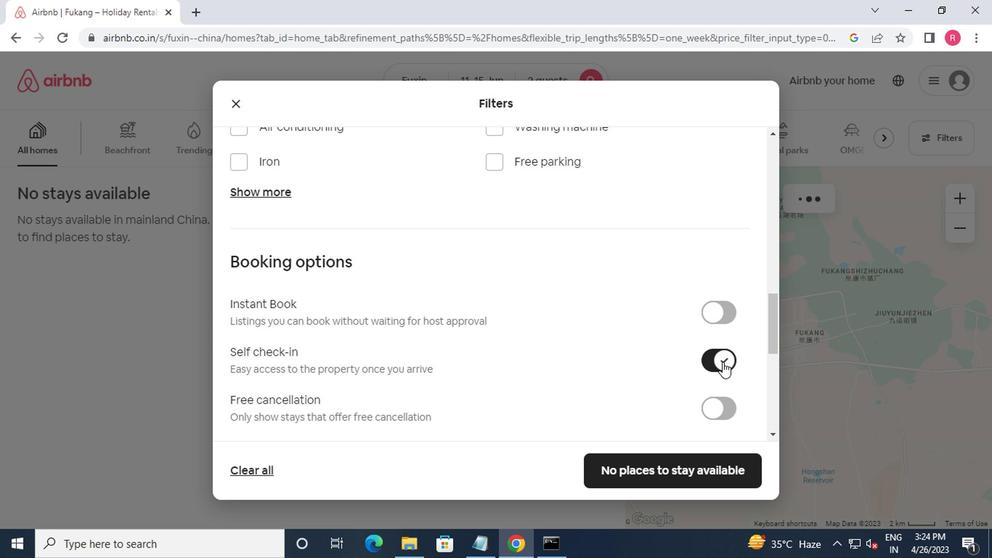 
Action: Mouse scrolled (574, 318) with delta (0, 0)
Screenshot: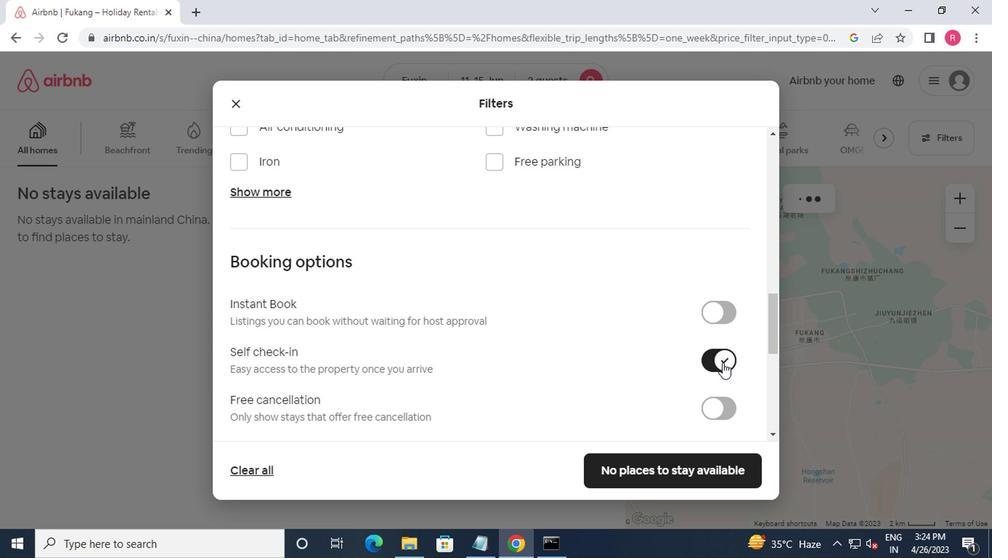 
Action: Mouse moved to (573, 319)
Screenshot: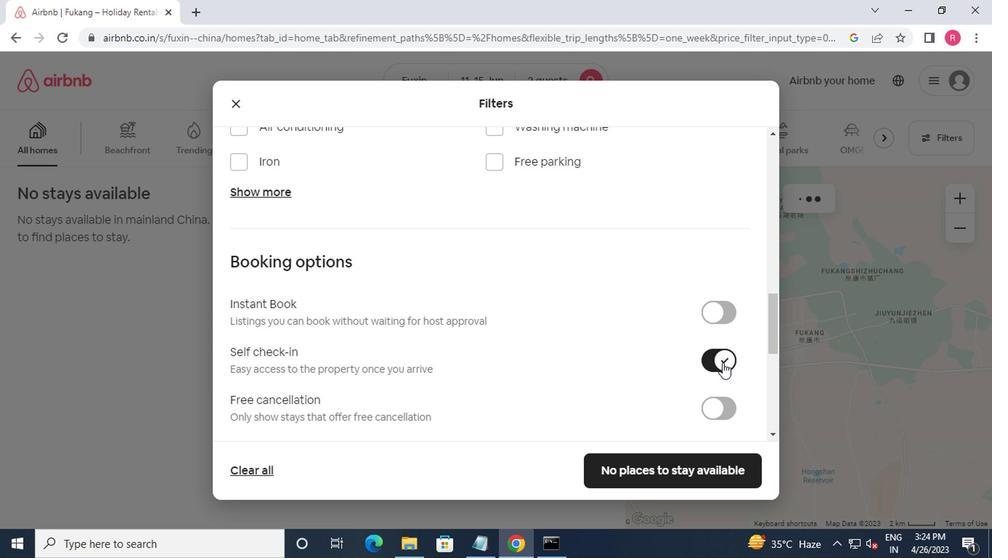 
Action: Mouse scrolled (573, 319) with delta (0, 0)
Screenshot: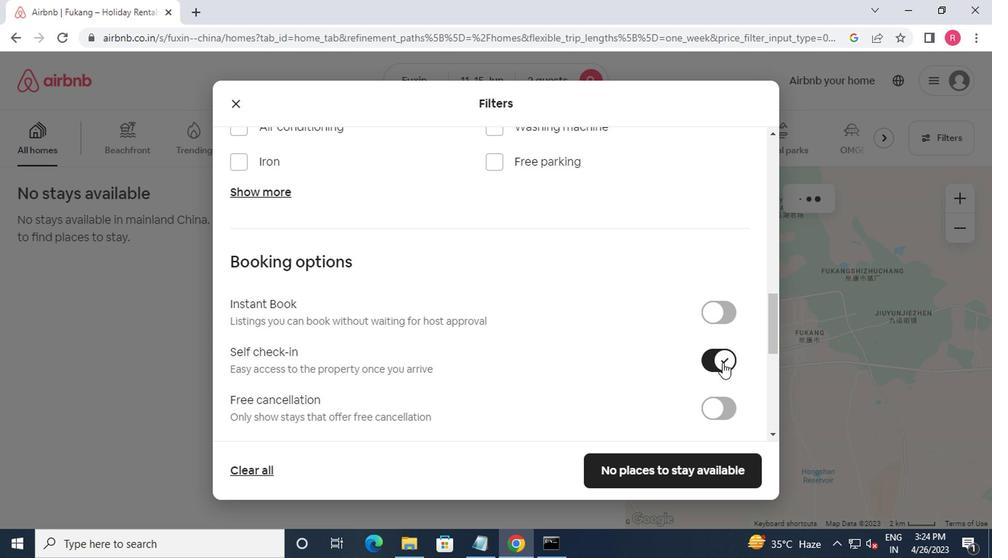 
Action: Mouse scrolled (573, 319) with delta (0, 0)
Screenshot: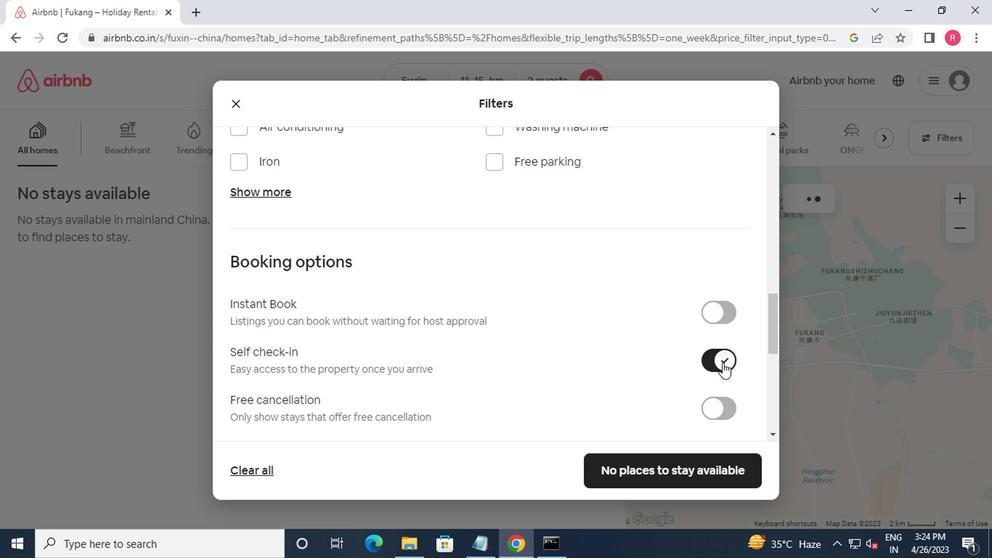 
Action: Mouse moved to (570, 317)
Screenshot: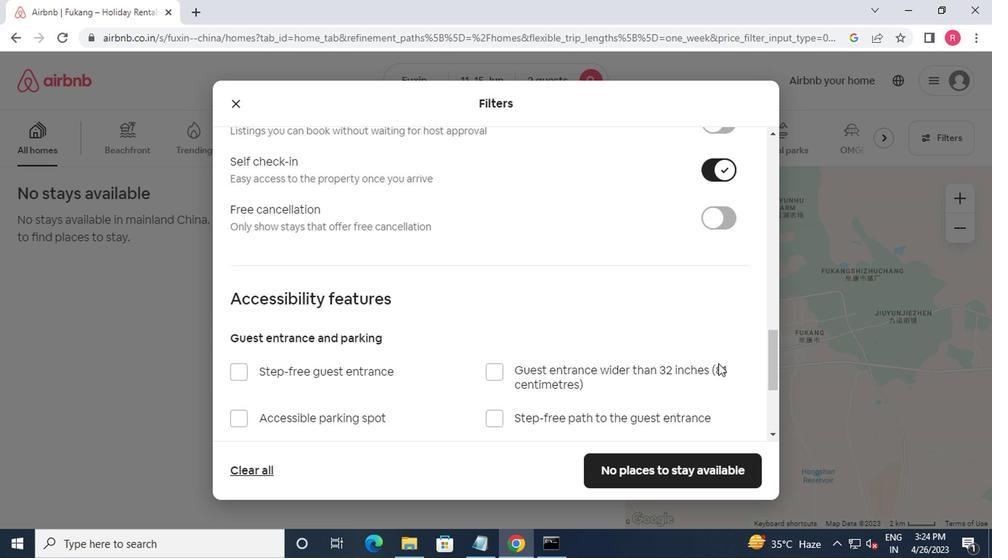 
Action: Mouse scrolled (570, 316) with delta (0, 0)
Screenshot: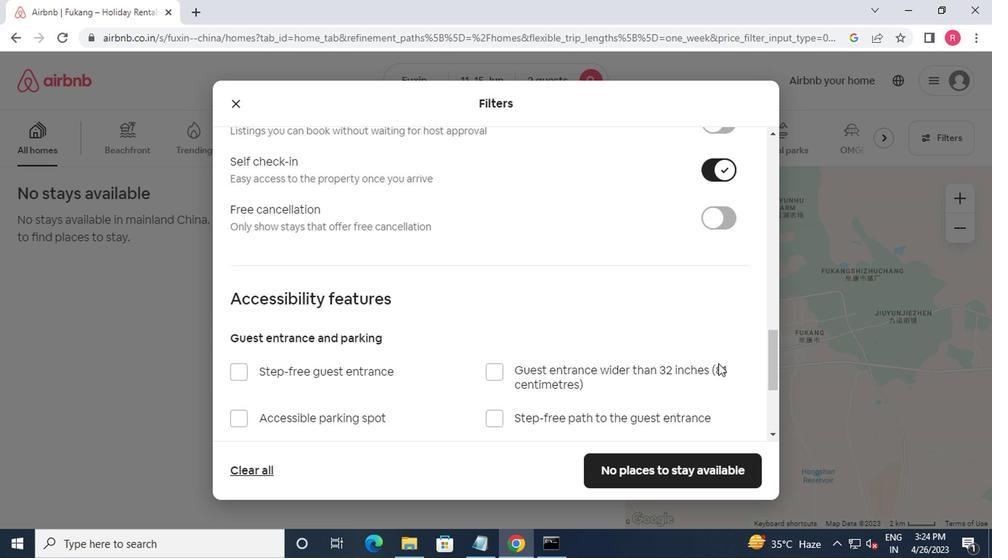 
Action: Mouse moved to (570, 317)
Screenshot: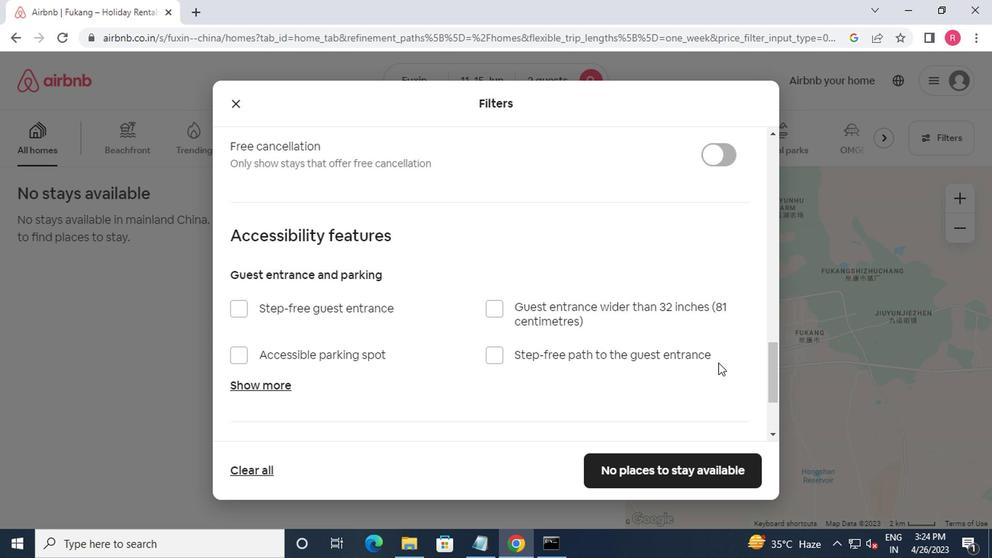 
Action: Mouse scrolled (570, 316) with delta (0, 0)
Screenshot: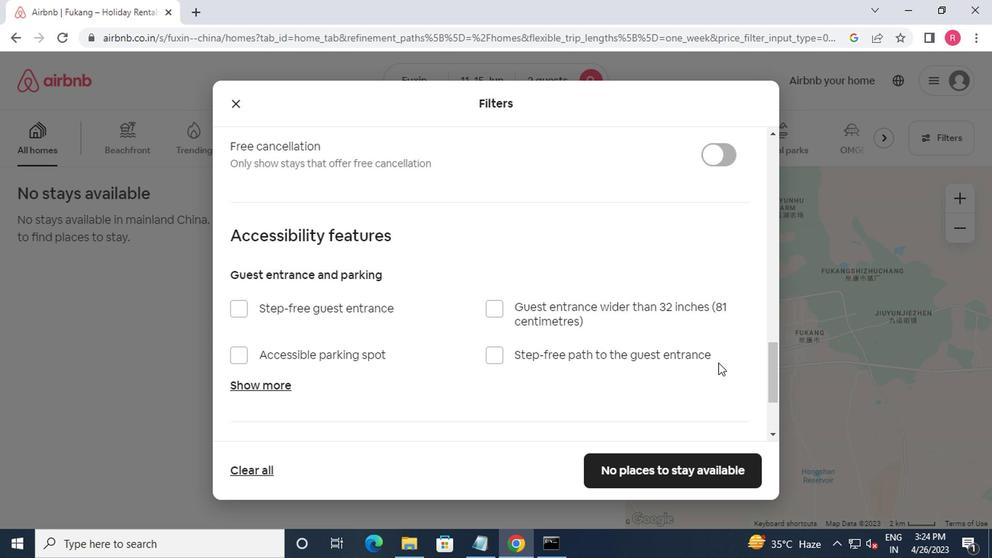 
Action: Mouse scrolled (570, 316) with delta (0, 0)
Screenshot: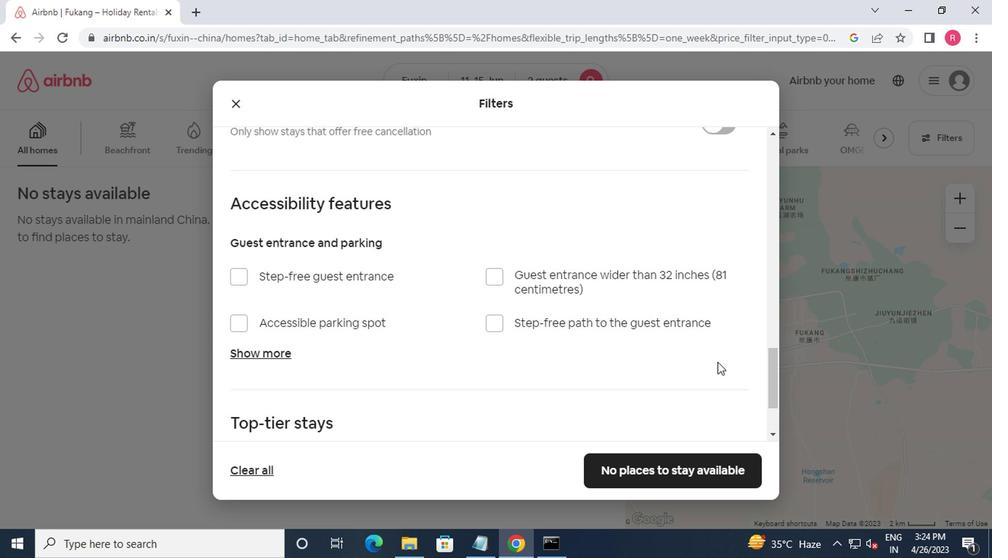 
Action: Mouse moved to (569, 317)
Screenshot: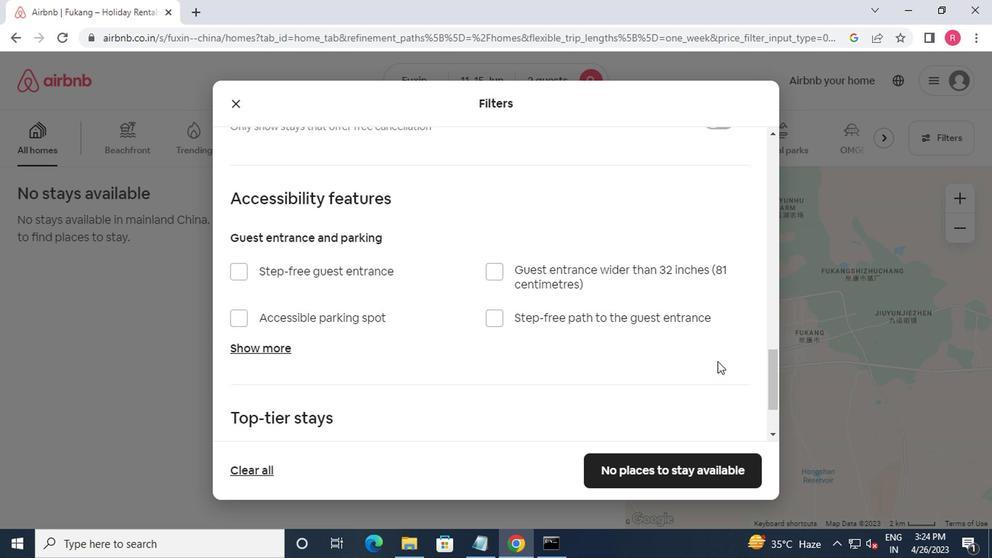 
Action: Mouse scrolled (569, 317) with delta (0, 0)
Screenshot: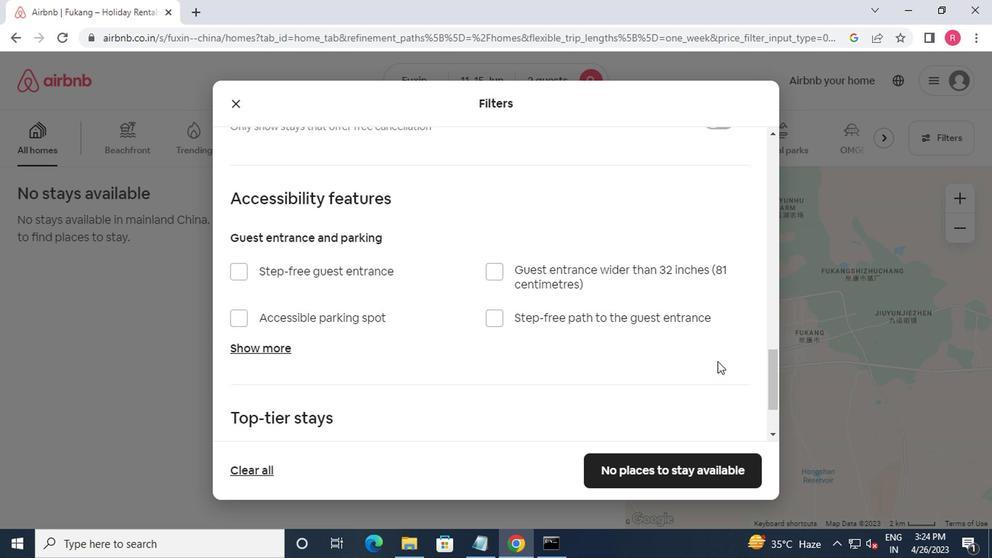 
Action: Mouse moved to (539, 360)
Screenshot: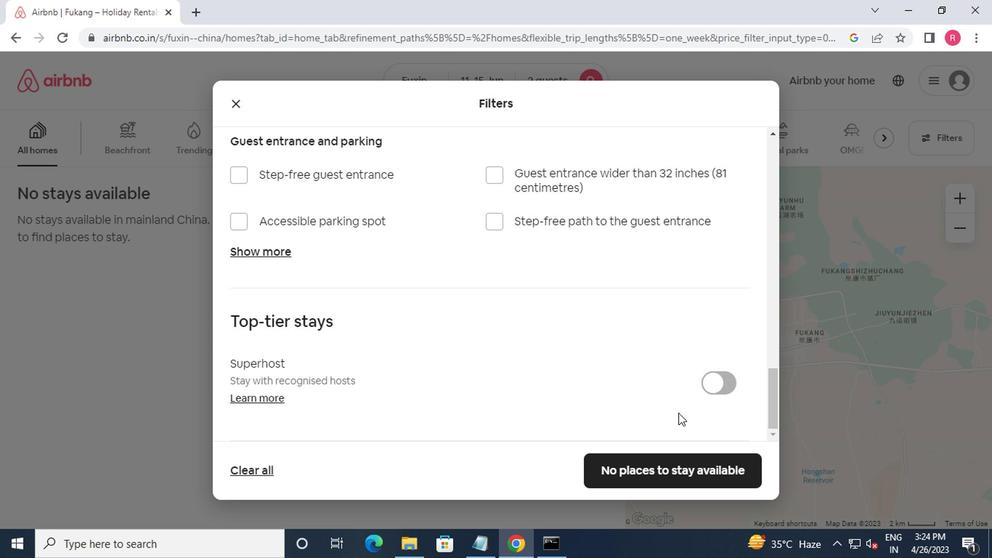 
Action: Mouse scrolled (539, 359) with delta (0, 0)
Screenshot: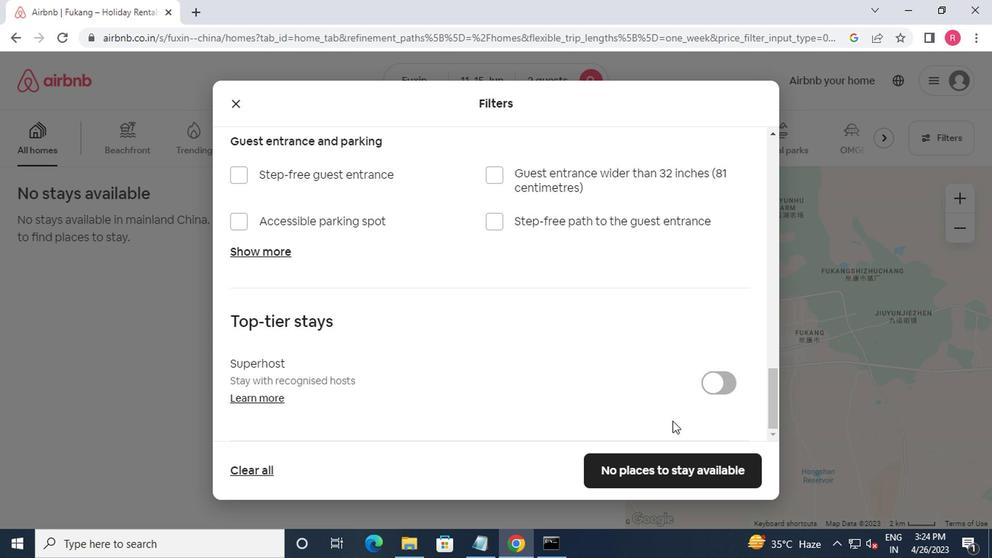 
Action: Mouse scrolled (539, 359) with delta (0, 0)
Screenshot: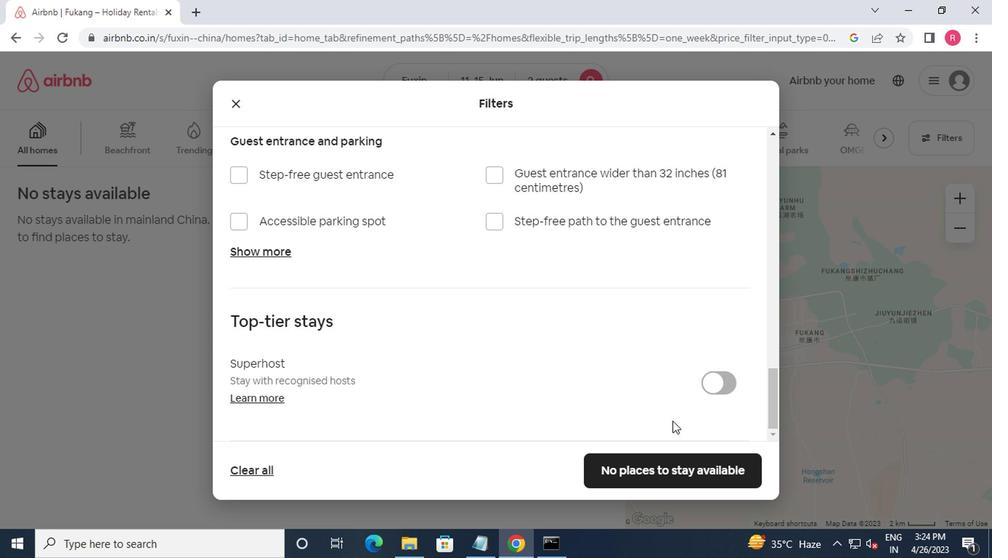 
Action: Mouse moved to (545, 390)
Screenshot: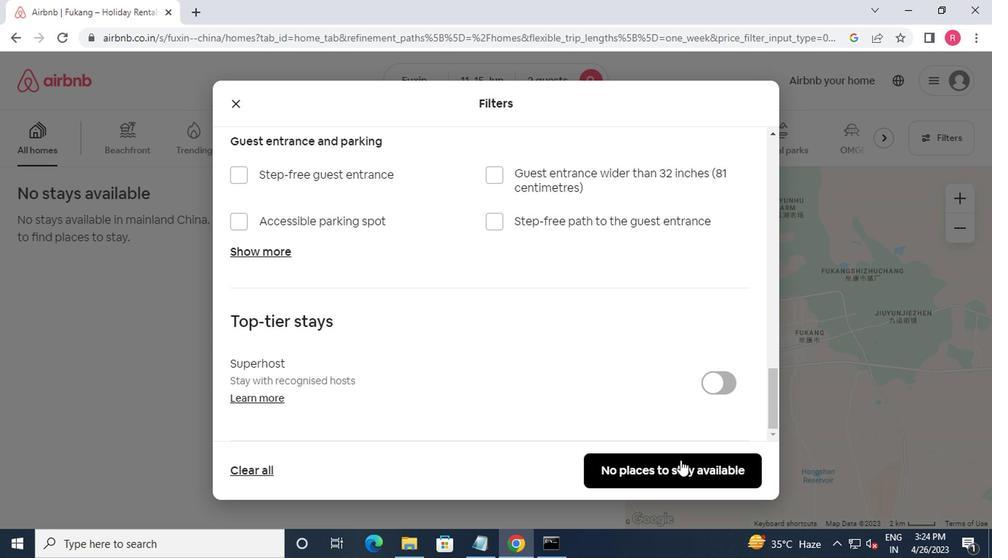
Action: Mouse pressed left at (545, 390)
Screenshot: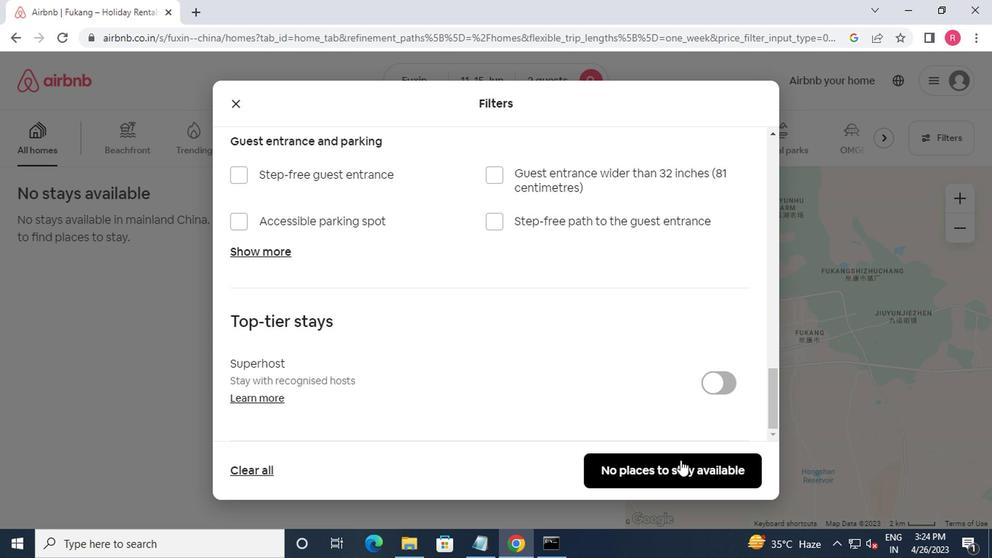 
Action: Mouse moved to (548, 385)
Screenshot: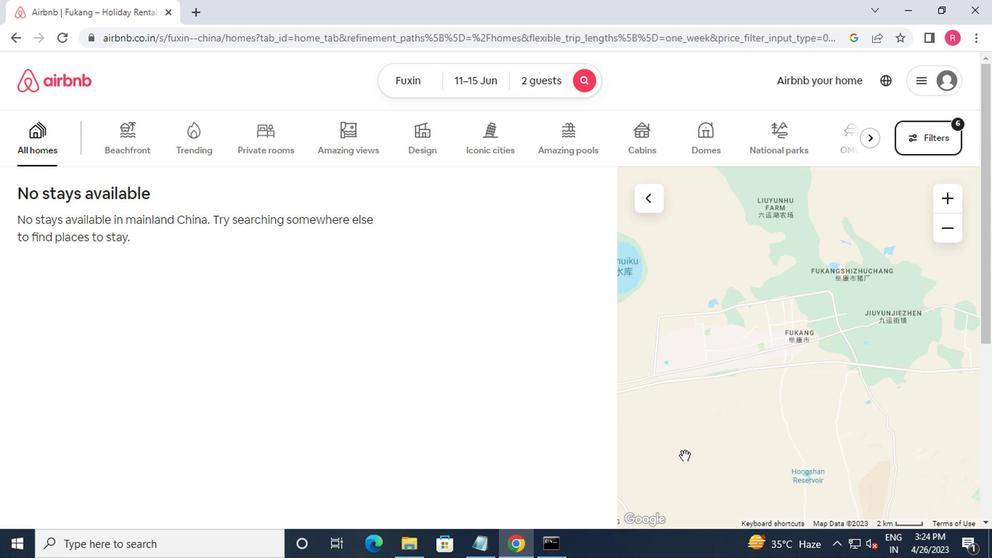 
